 Task: Add Sprouts Organic Salt-Free Garlic & Herb Seasoning to the cart.
Action: Mouse moved to (26, 89)
Screenshot: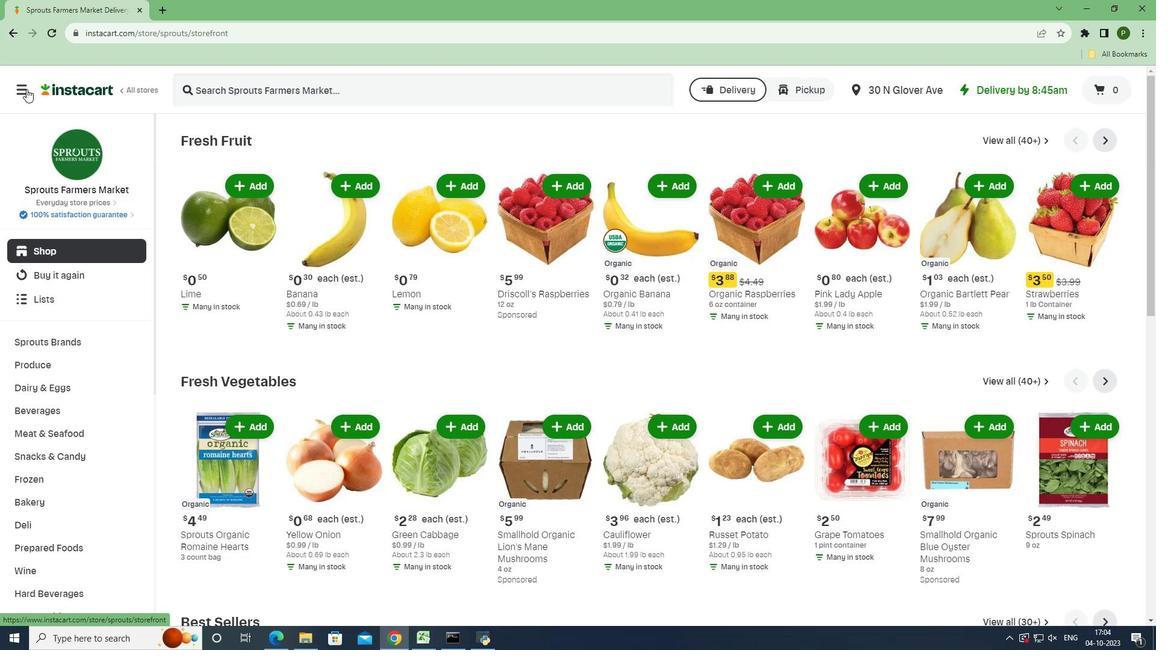 
Action: Mouse pressed left at (26, 89)
Screenshot: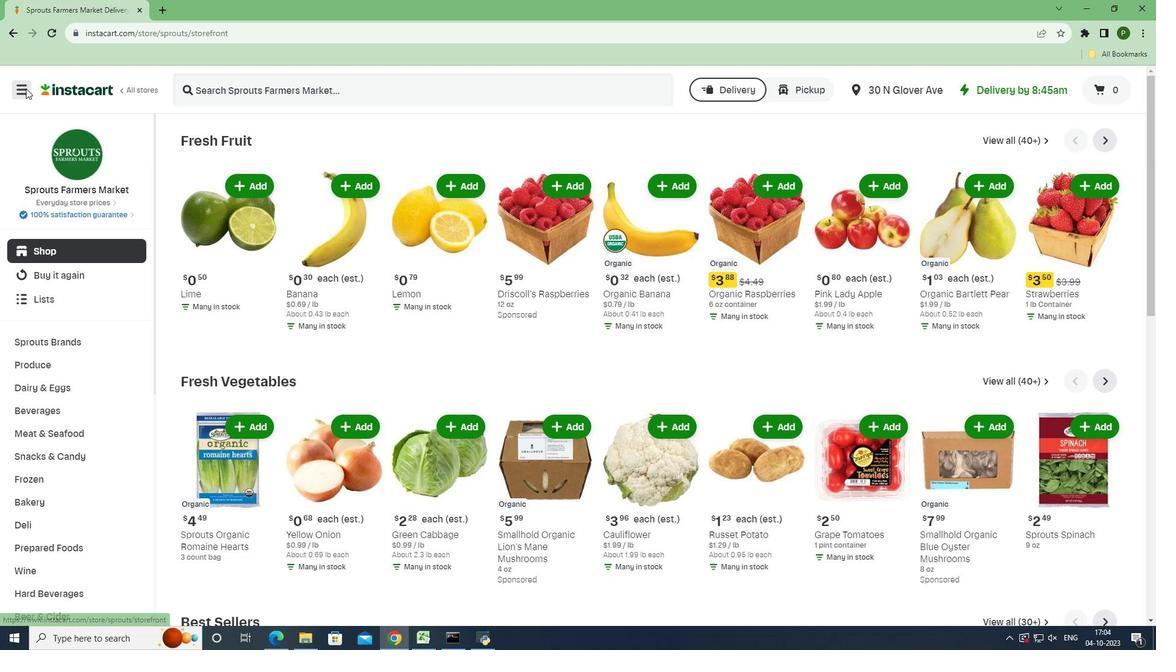 
Action: Mouse moved to (54, 331)
Screenshot: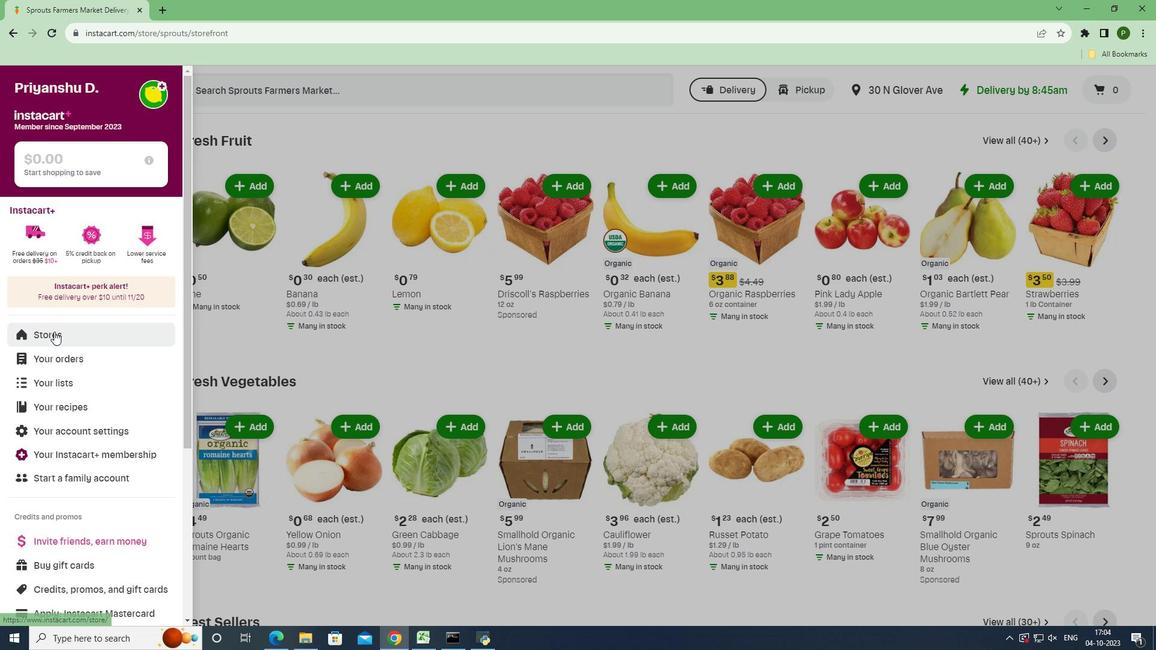 
Action: Mouse pressed left at (54, 331)
Screenshot: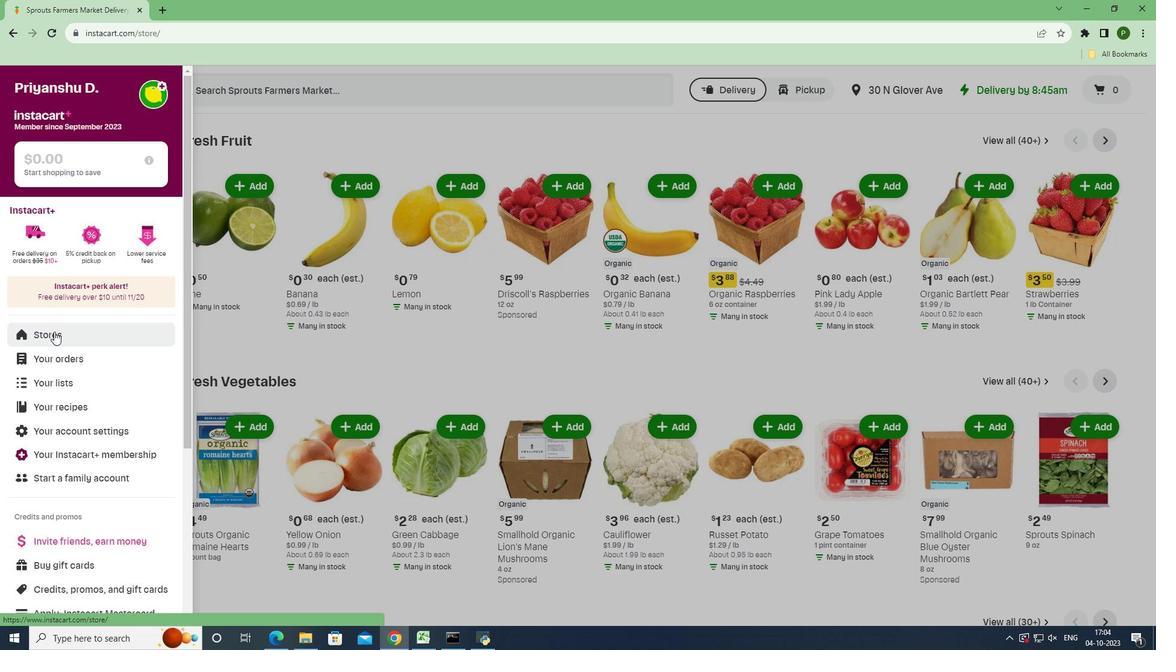 
Action: Mouse moved to (265, 142)
Screenshot: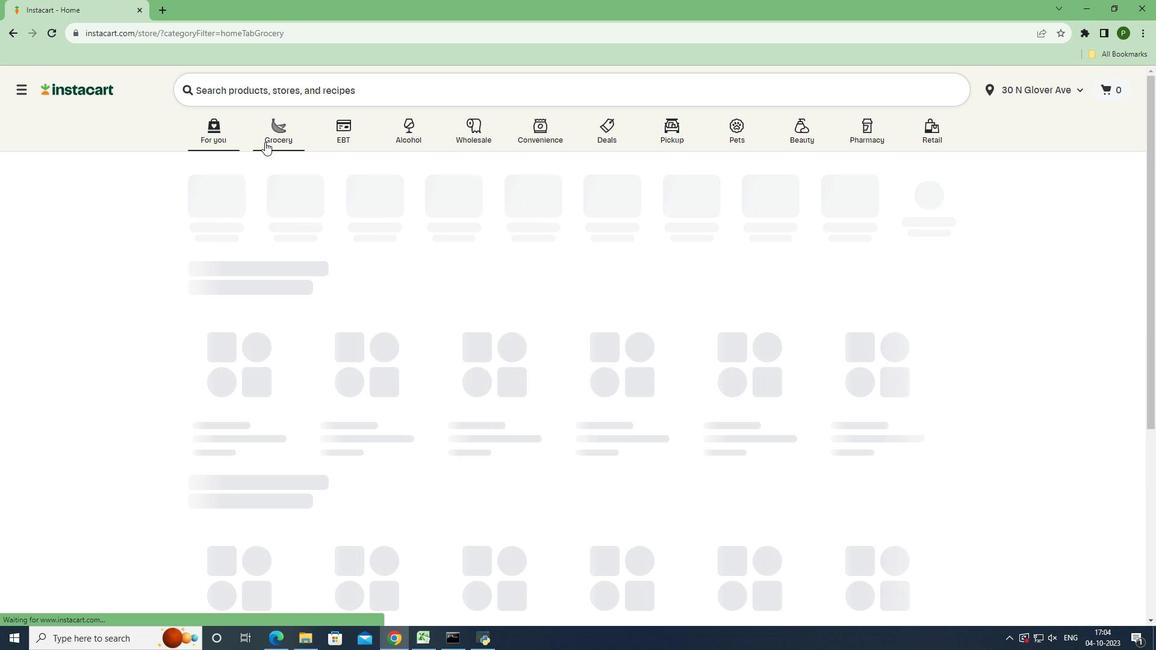 
Action: Mouse pressed left at (265, 142)
Screenshot: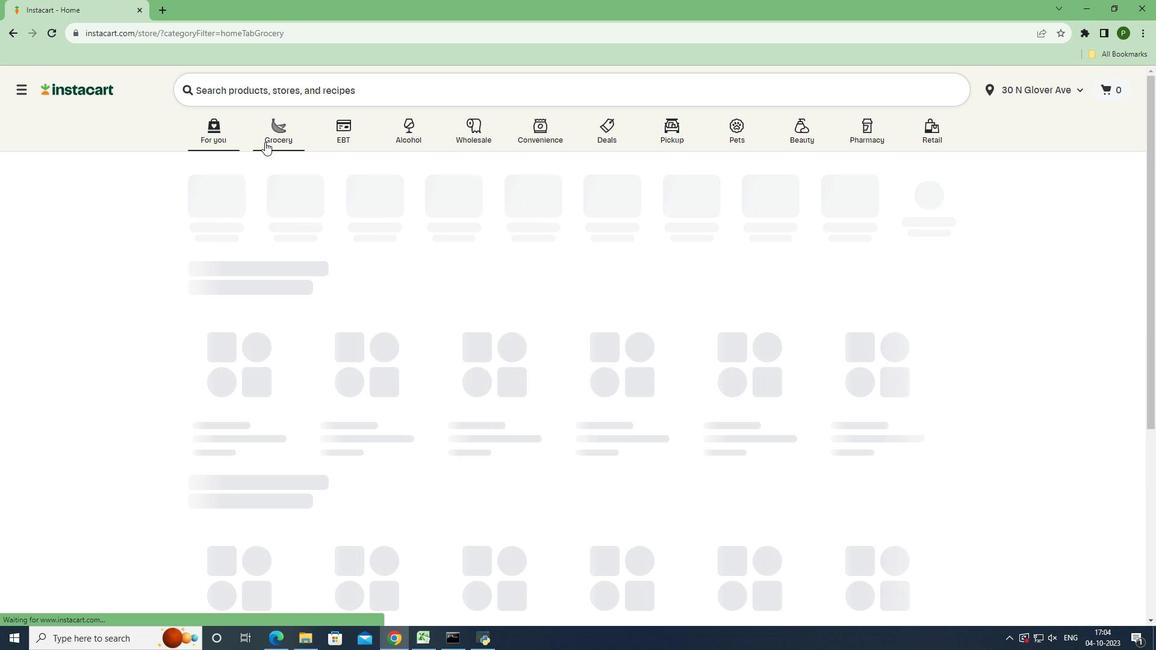 
Action: Mouse moved to (752, 267)
Screenshot: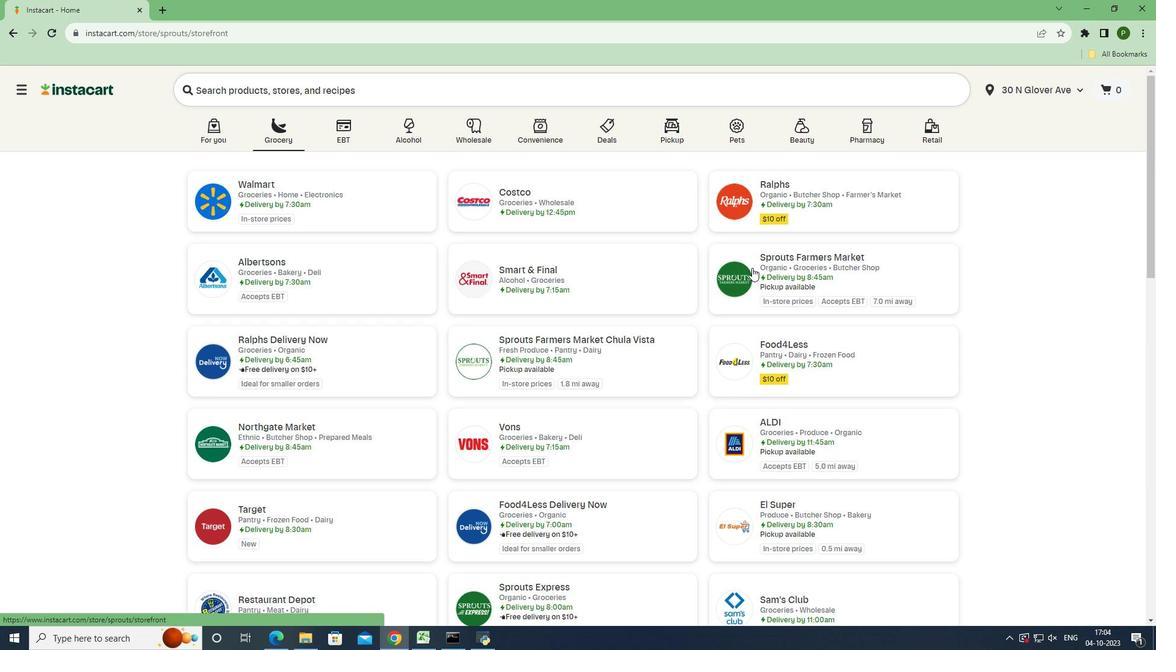 
Action: Mouse pressed left at (752, 267)
Screenshot: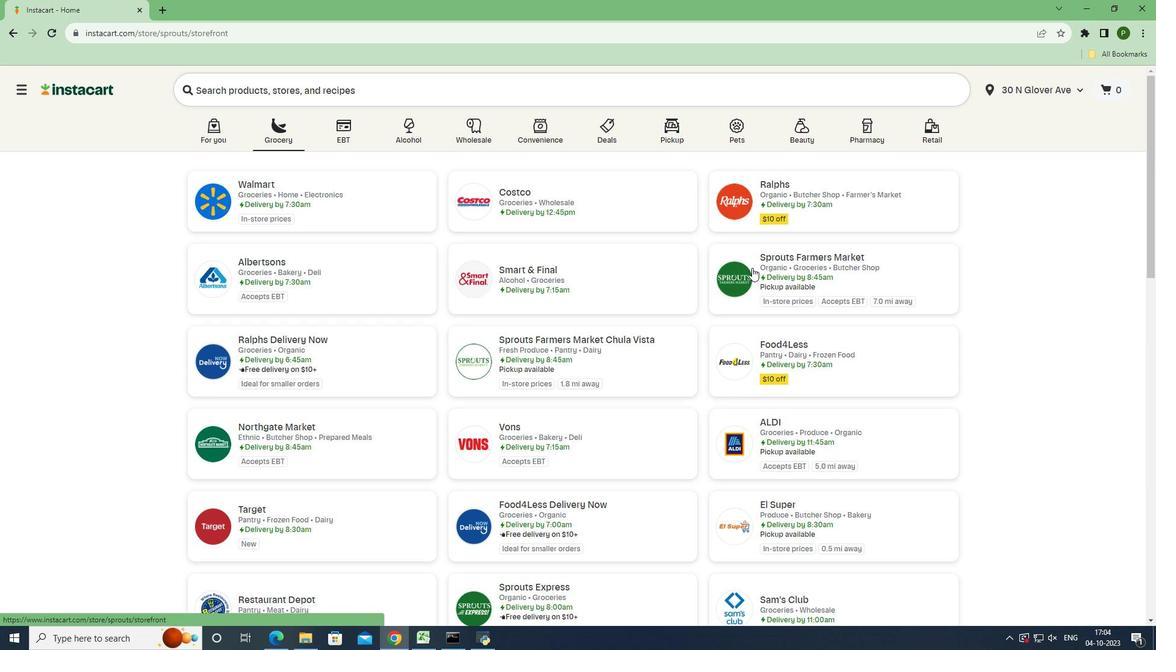 
Action: Mouse moved to (103, 342)
Screenshot: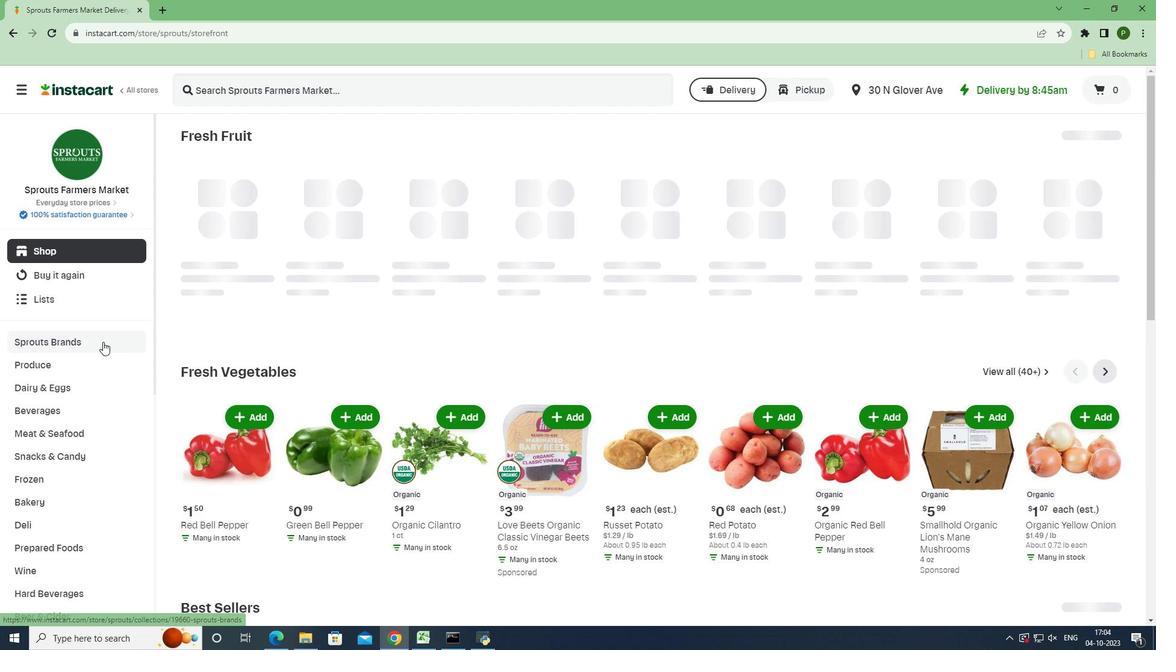 
Action: Mouse pressed left at (103, 342)
Screenshot: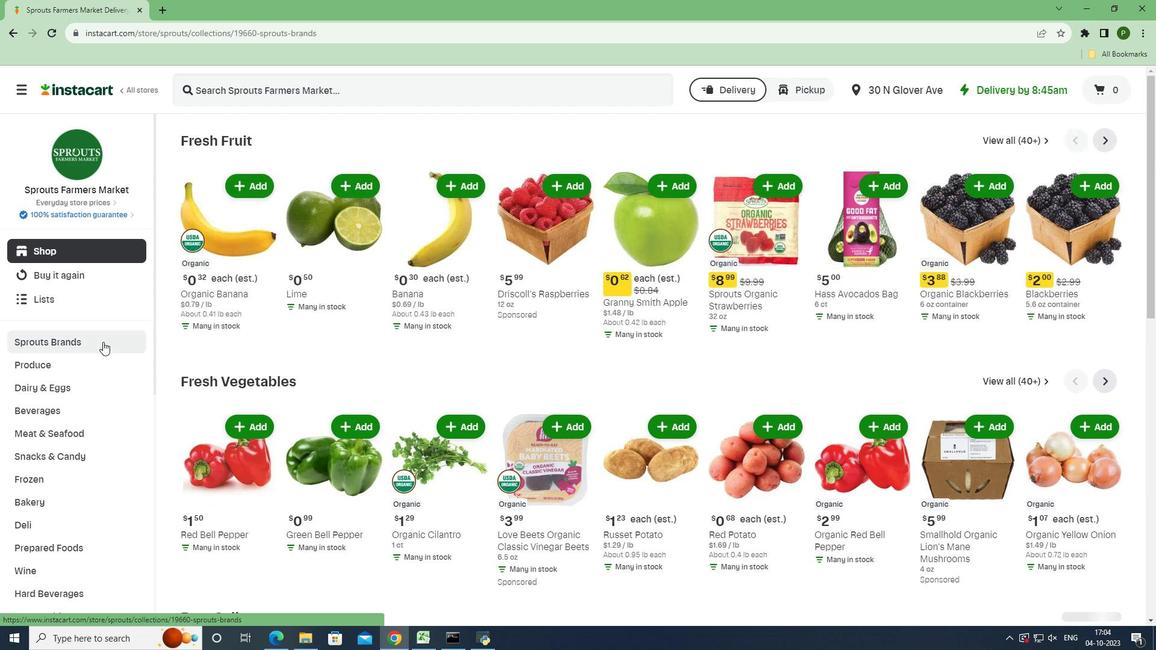 
Action: Mouse moved to (83, 432)
Screenshot: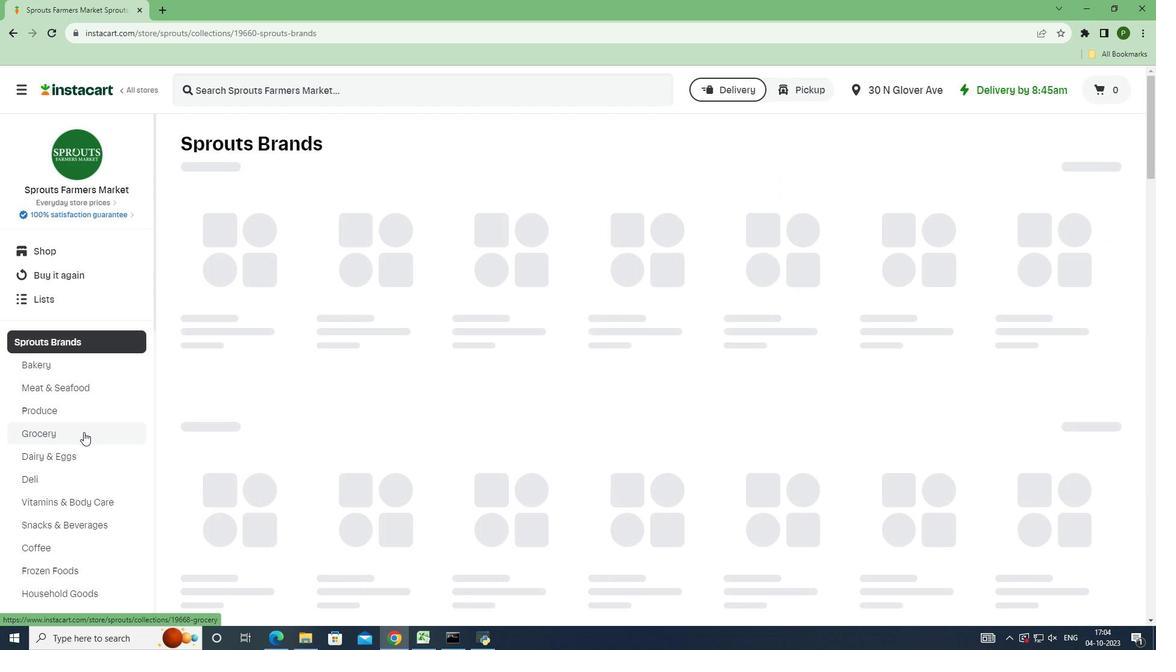 
Action: Mouse pressed left at (83, 432)
Screenshot: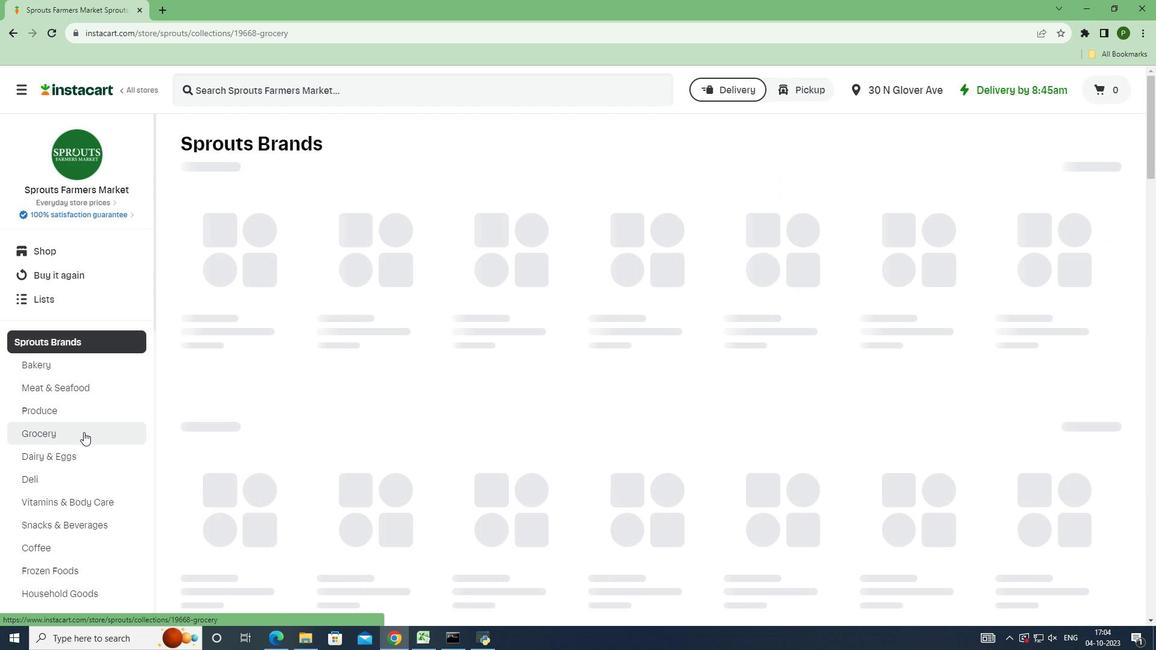 
Action: Mouse moved to (349, 263)
Screenshot: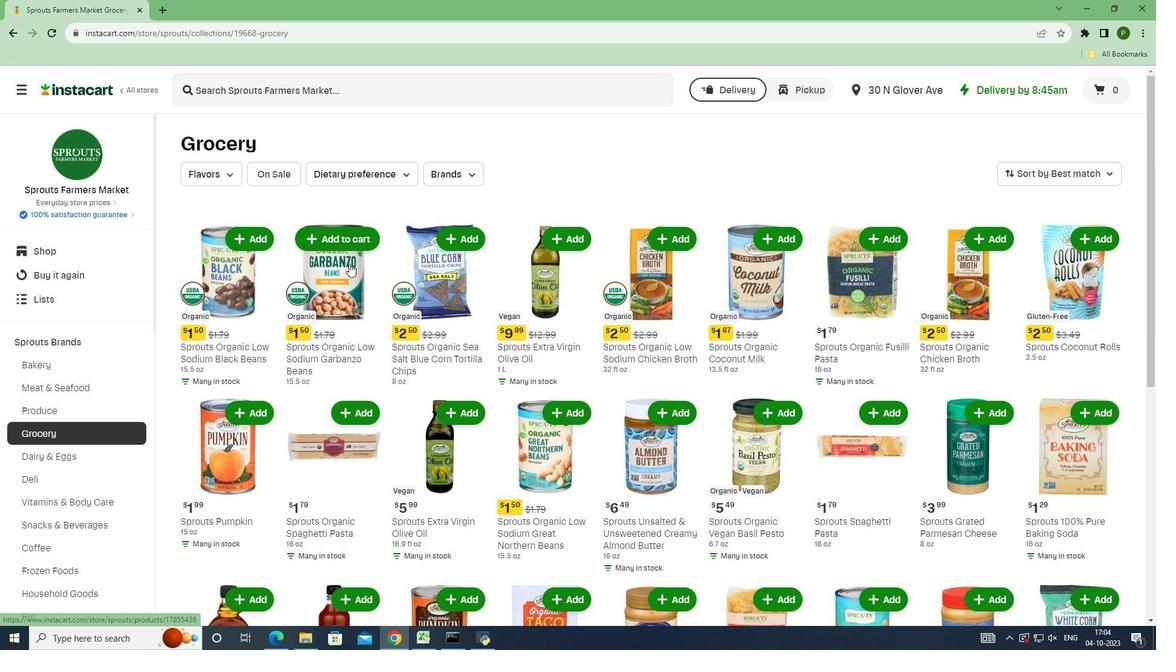 
Action: Mouse scrolled (349, 263) with delta (0, 0)
Screenshot: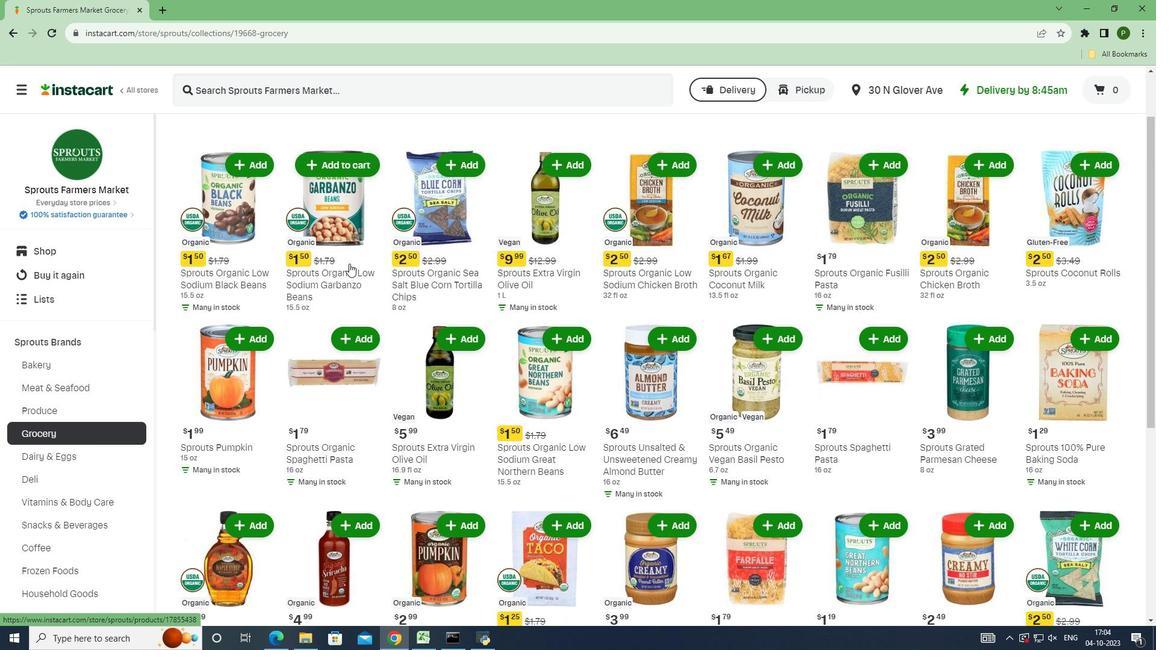 
Action: Mouse scrolled (349, 263) with delta (0, 0)
Screenshot: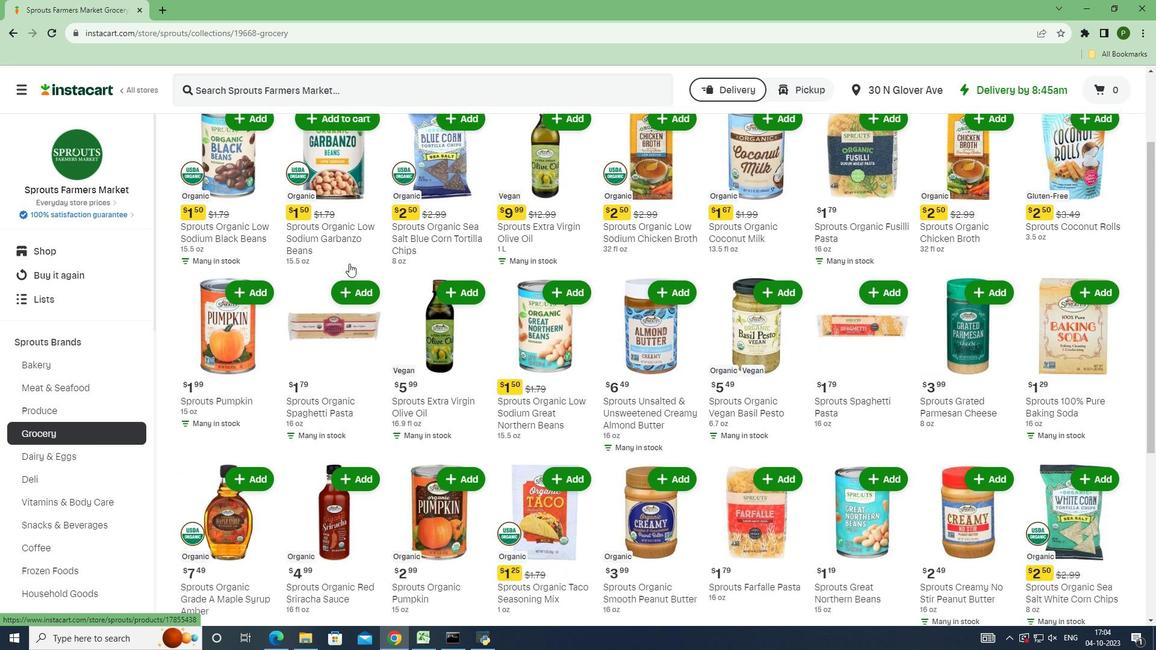 
Action: Mouse scrolled (349, 263) with delta (0, 0)
Screenshot: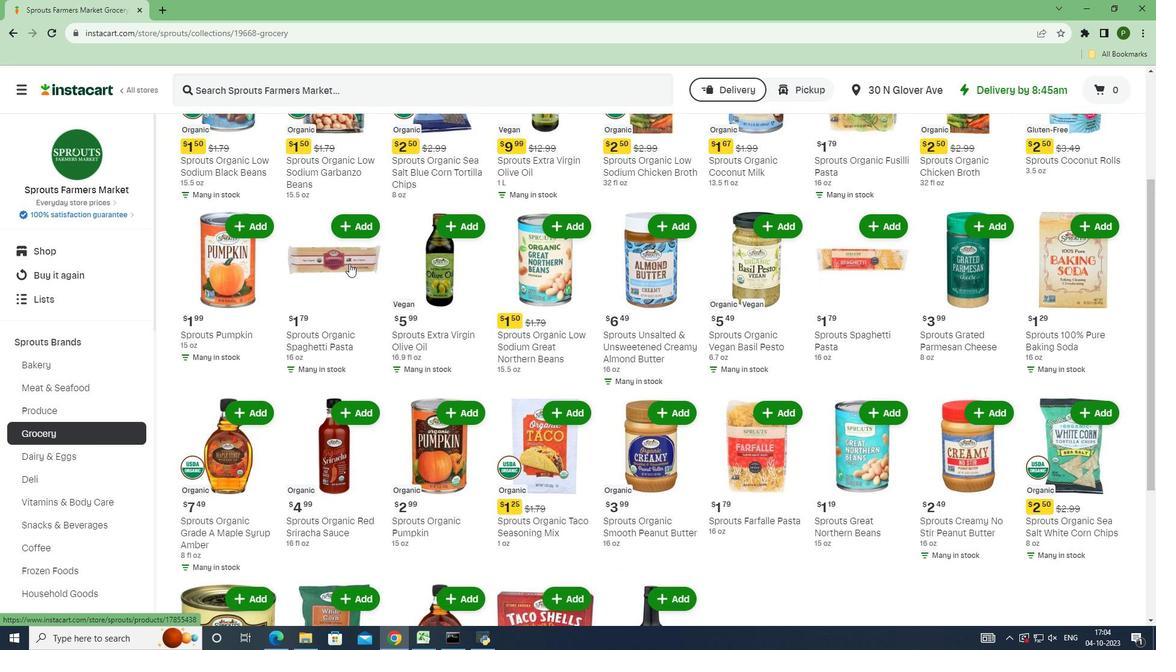 
Action: Mouse scrolled (349, 263) with delta (0, 0)
Screenshot: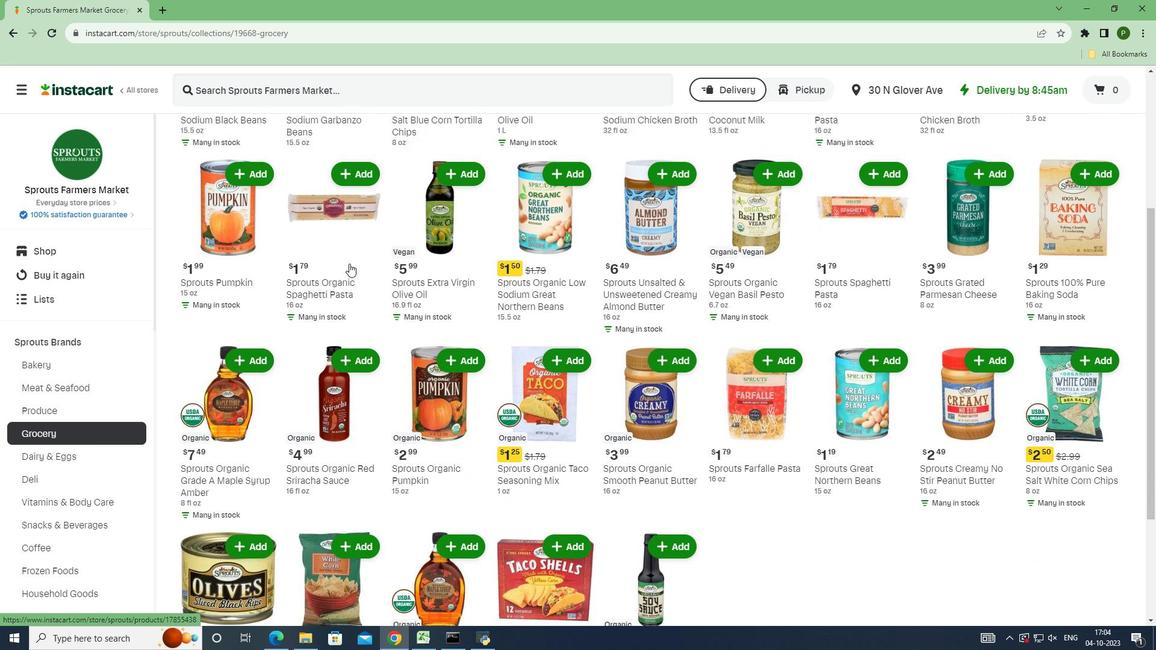 
Action: Mouse scrolled (349, 263) with delta (0, 0)
Screenshot: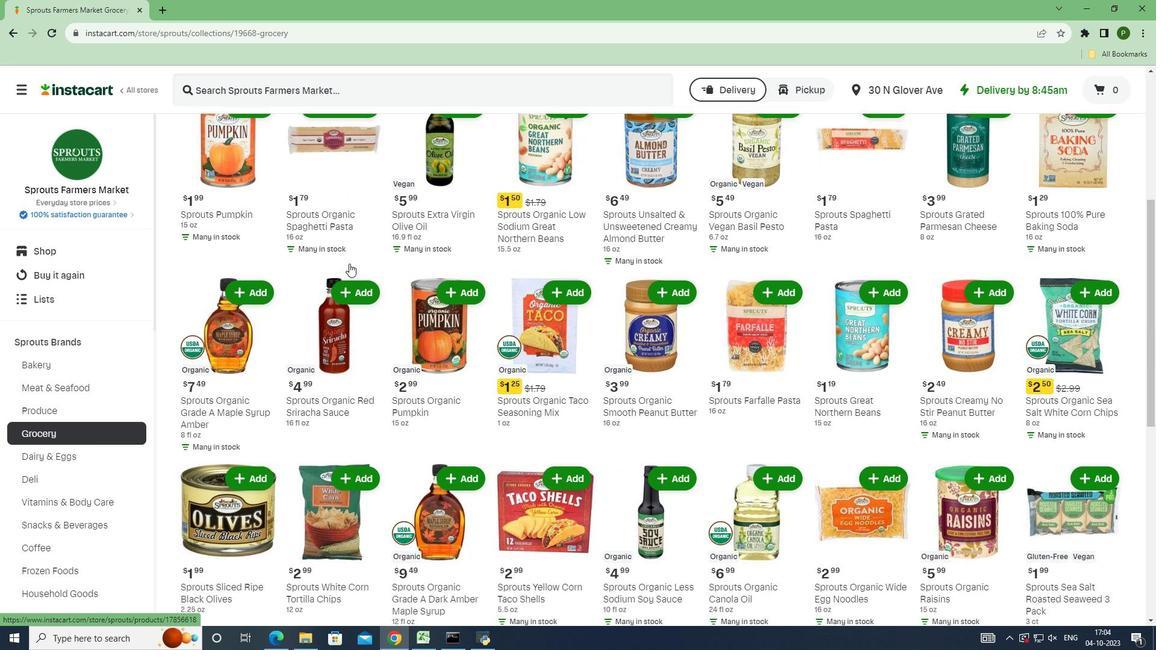 
Action: Mouse scrolled (349, 263) with delta (0, 0)
Screenshot: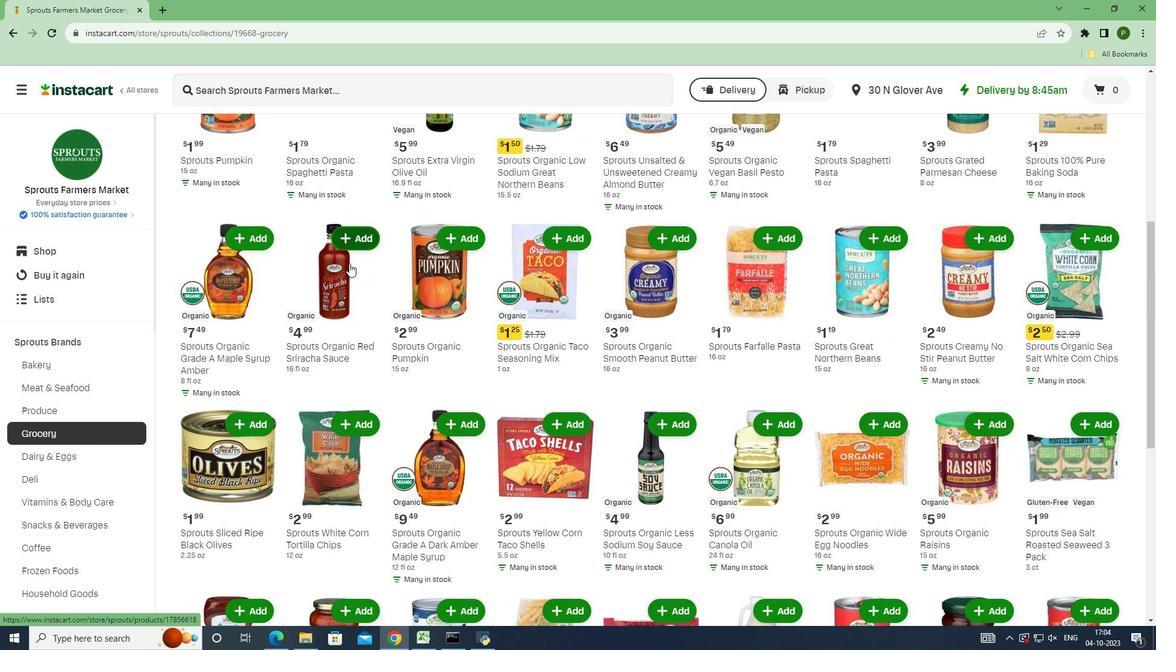 
Action: Mouse scrolled (349, 263) with delta (0, 0)
Screenshot: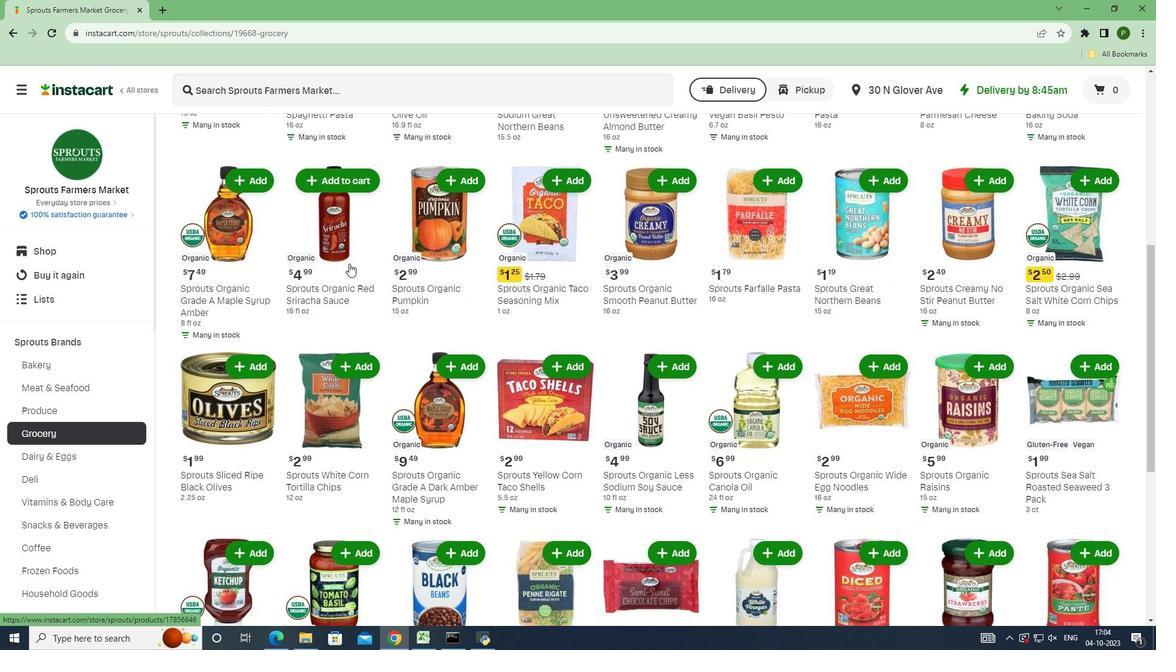 
Action: Mouse scrolled (349, 263) with delta (0, 0)
Screenshot: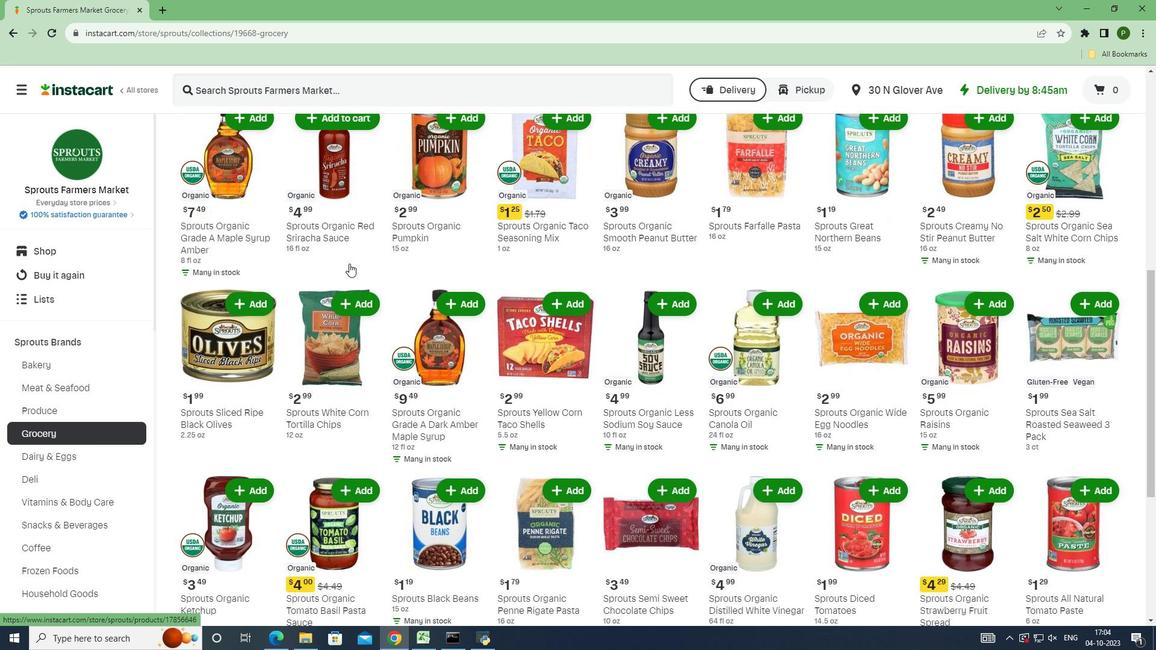
Action: Mouse scrolled (349, 263) with delta (0, 0)
Screenshot: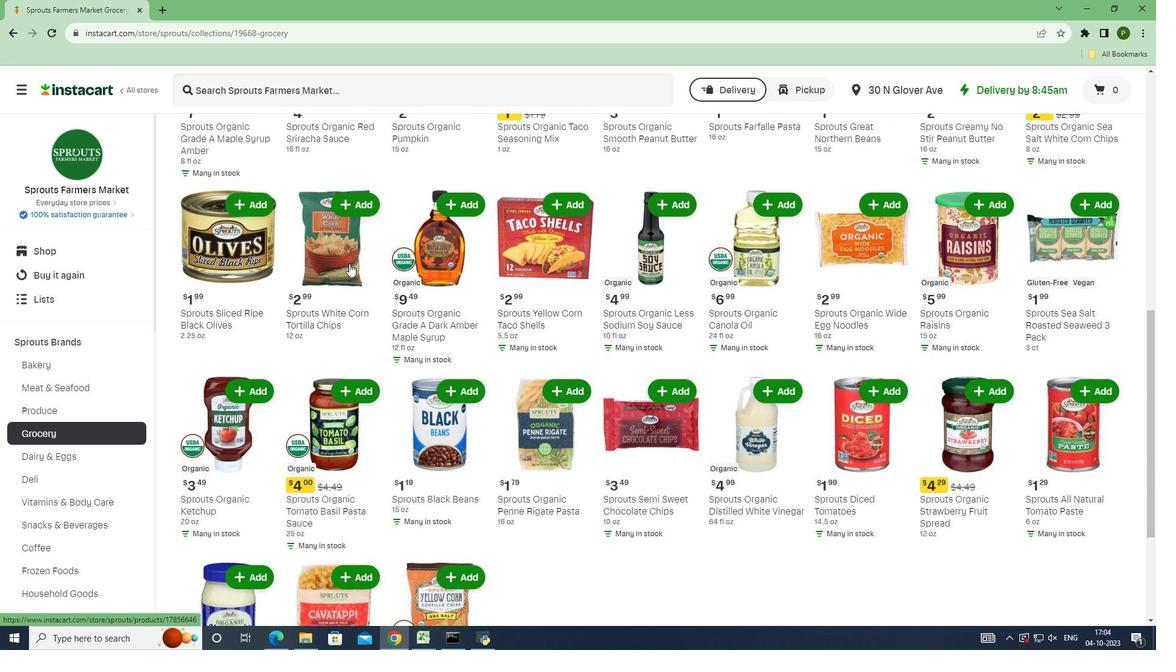 
Action: Mouse scrolled (349, 263) with delta (0, 0)
Screenshot: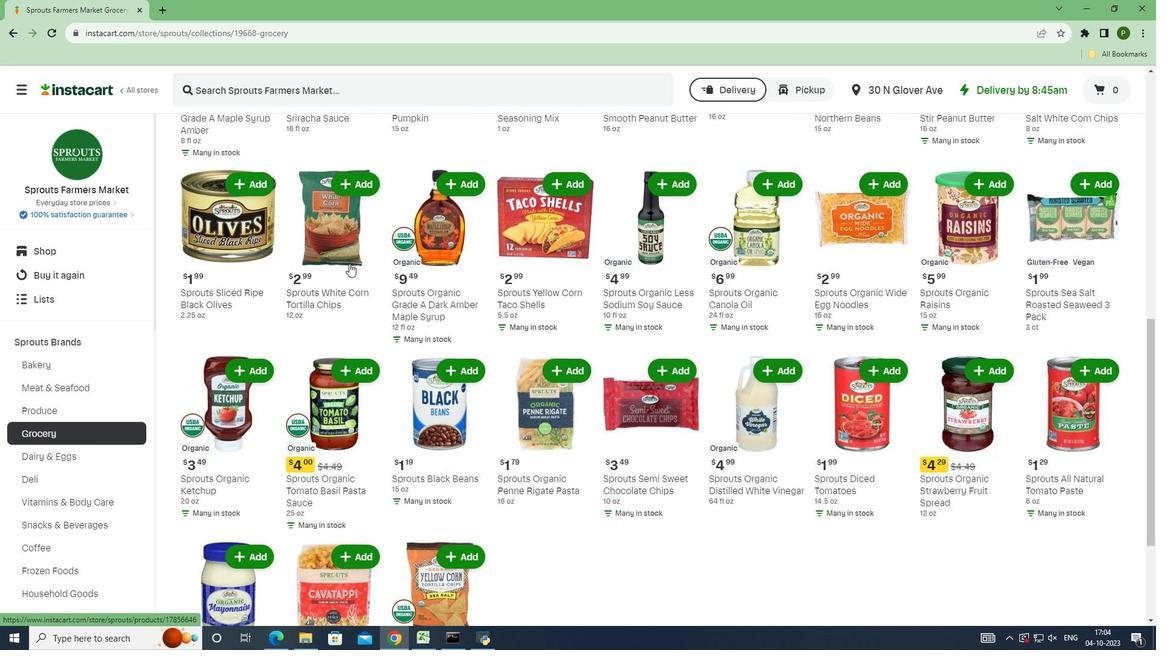 
Action: Mouse scrolled (349, 263) with delta (0, 0)
Screenshot: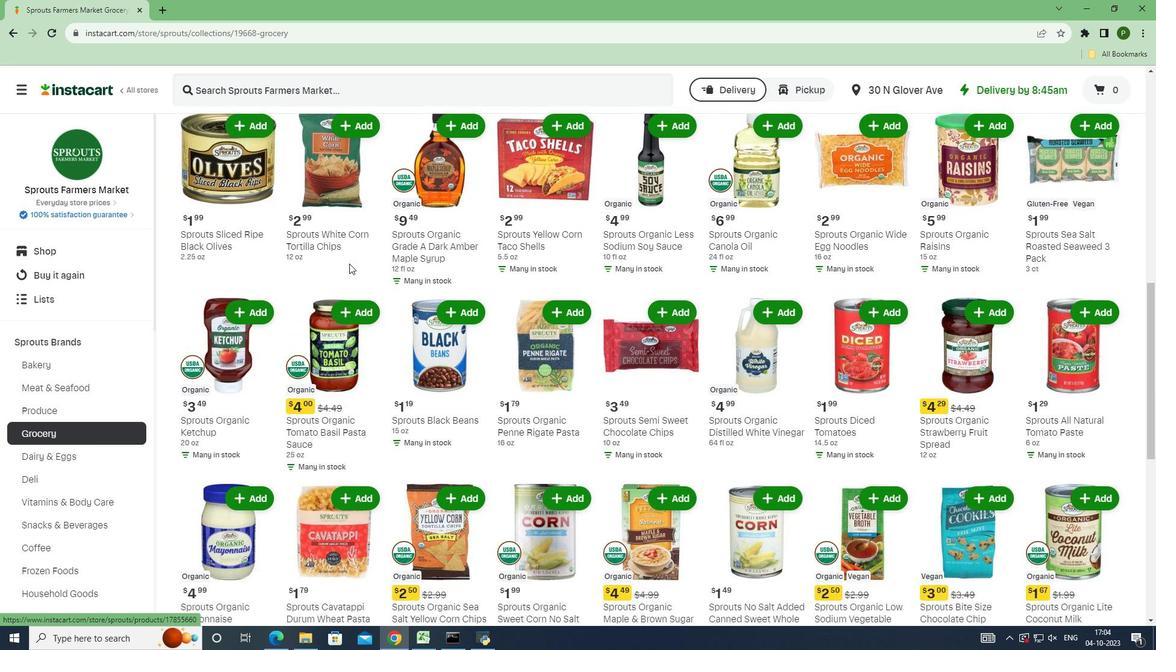 
Action: Mouse scrolled (349, 263) with delta (0, 0)
Screenshot: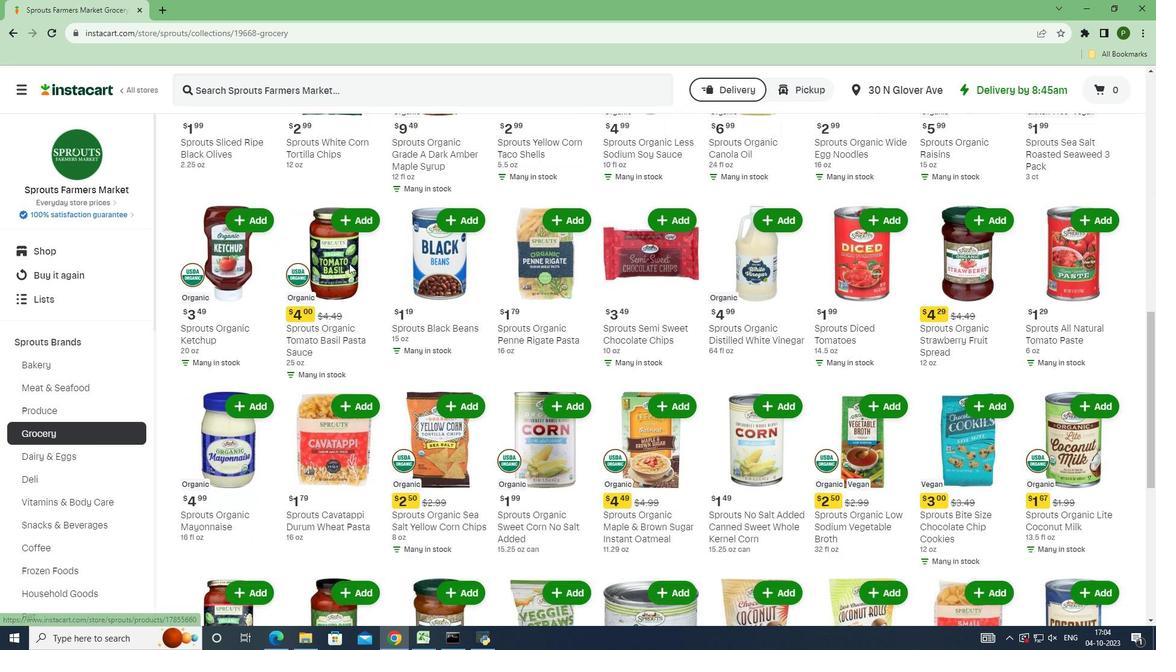 
Action: Mouse scrolled (349, 263) with delta (0, 0)
Screenshot: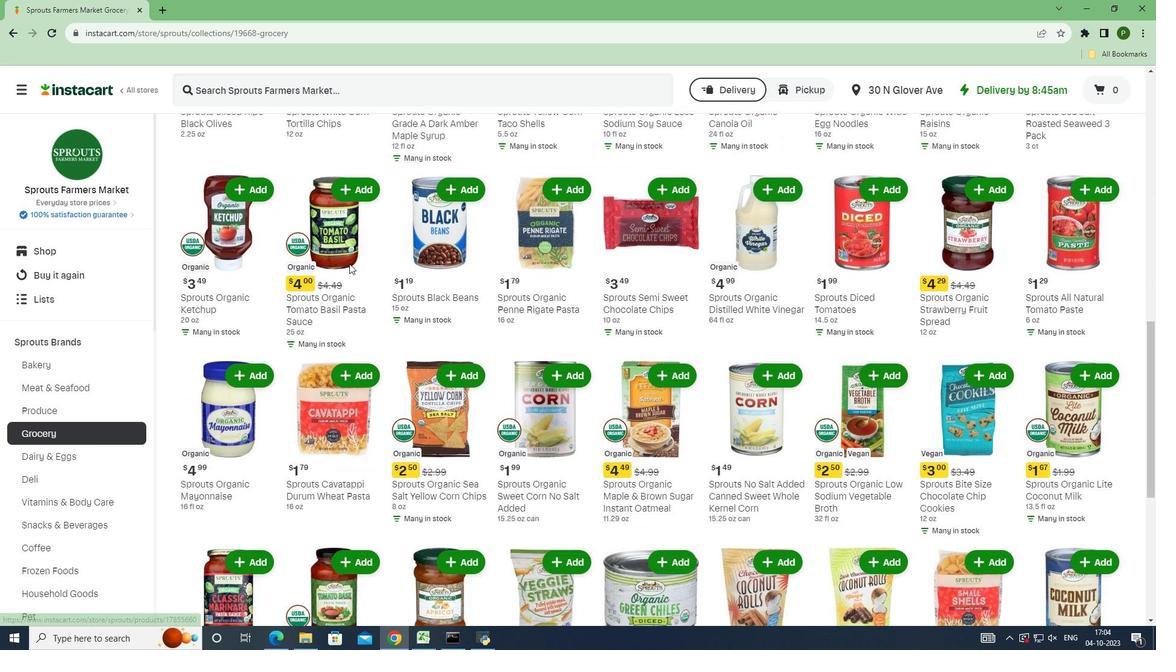 
Action: Mouse scrolled (349, 263) with delta (0, 0)
Screenshot: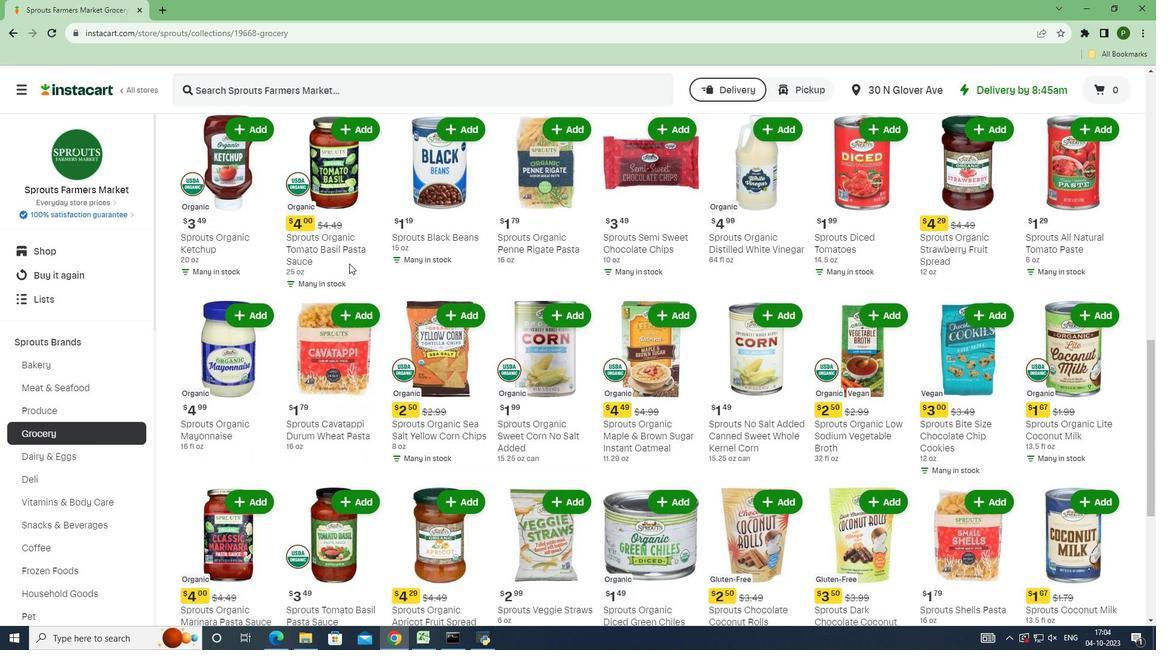 
Action: Mouse scrolled (349, 263) with delta (0, 0)
Screenshot: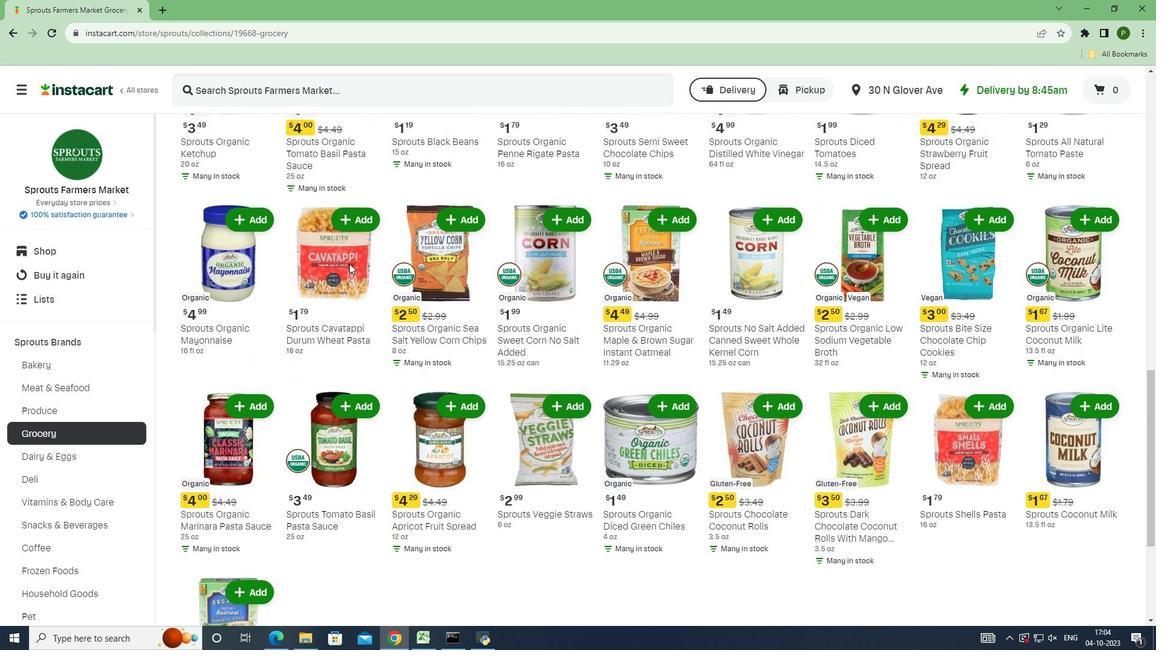 
Action: Mouse scrolled (349, 263) with delta (0, 0)
Screenshot: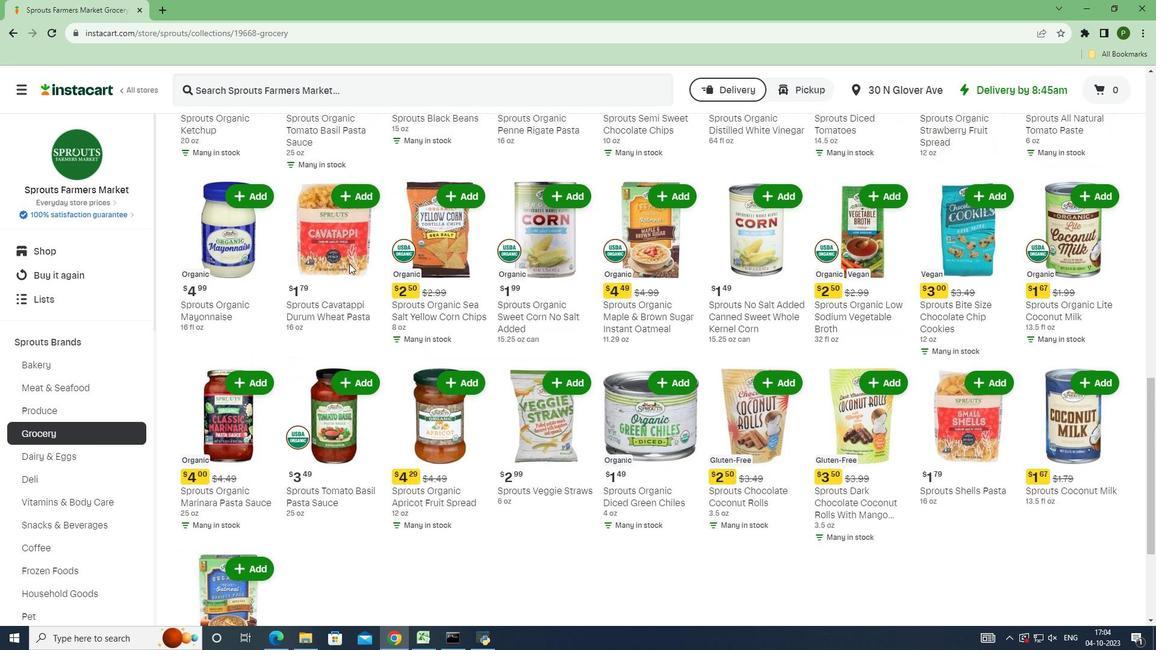 
Action: Mouse scrolled (349, 263) with delta (0, 0)
Screenshot: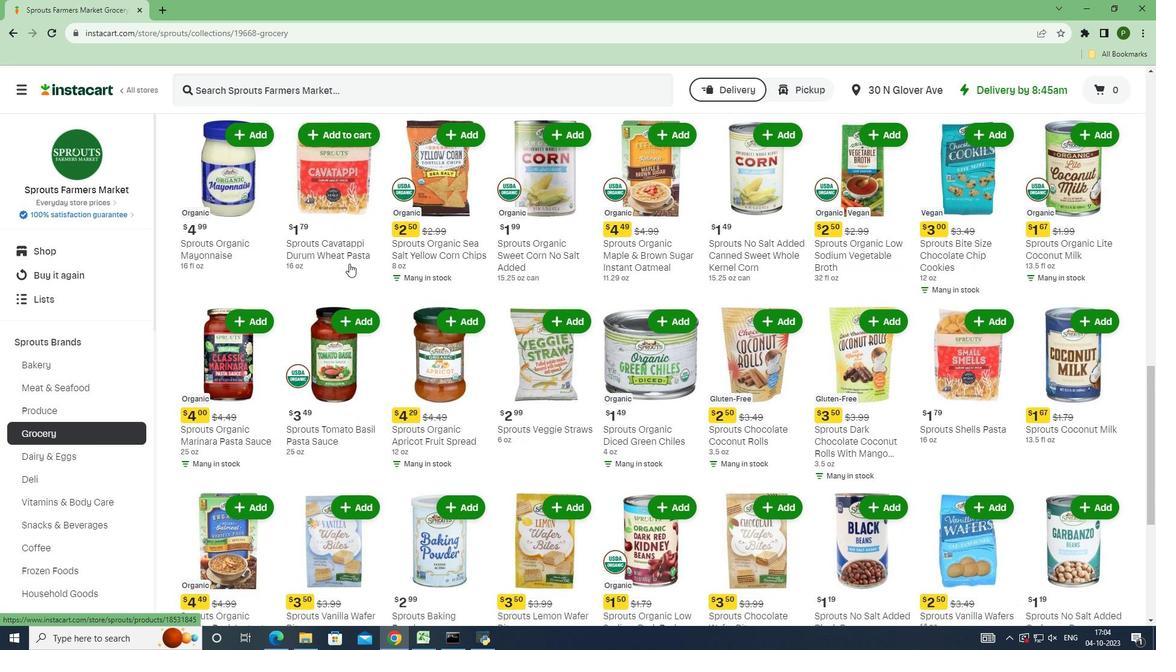 
Action: Mouse scrolled (349, 263) with delta (0, 0)
Screenshot: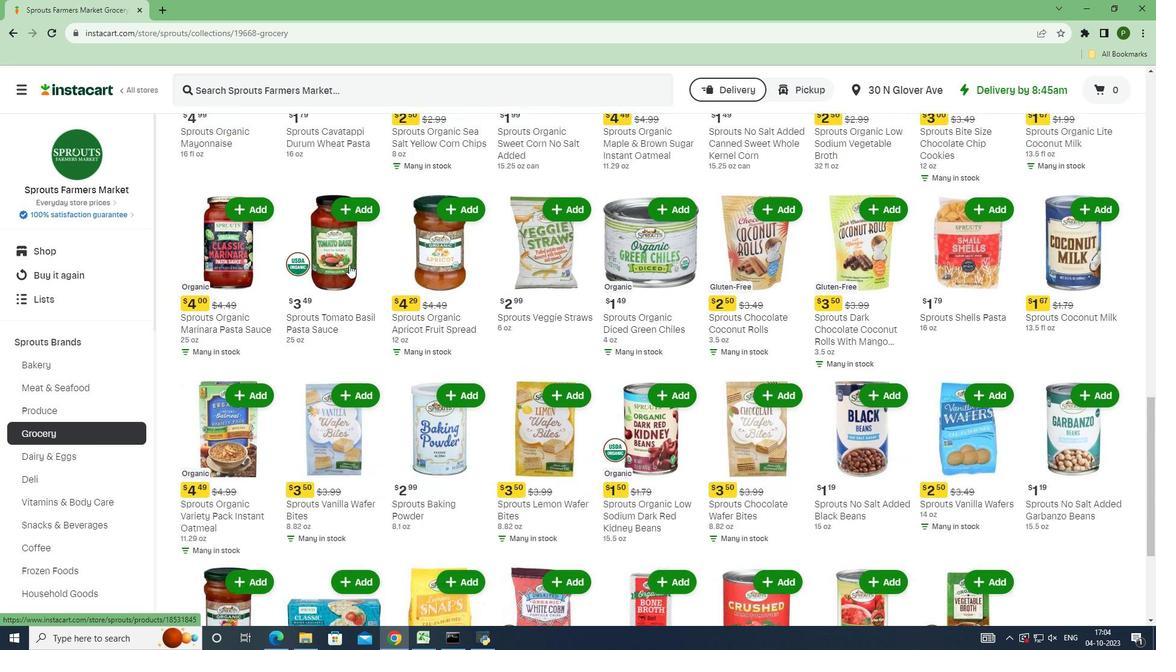 
Action: Mouse moved to (349, 265)
Screenshot: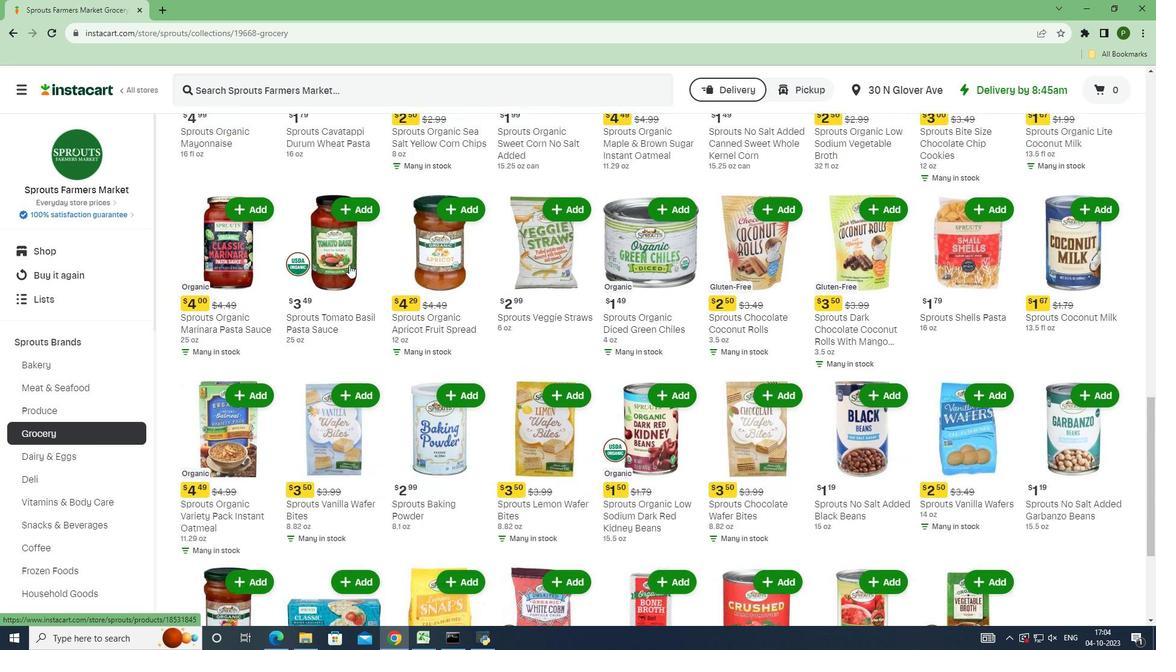 
Action: Mouse scrolled (349, 264) with delta (0, 0)
Screenshot: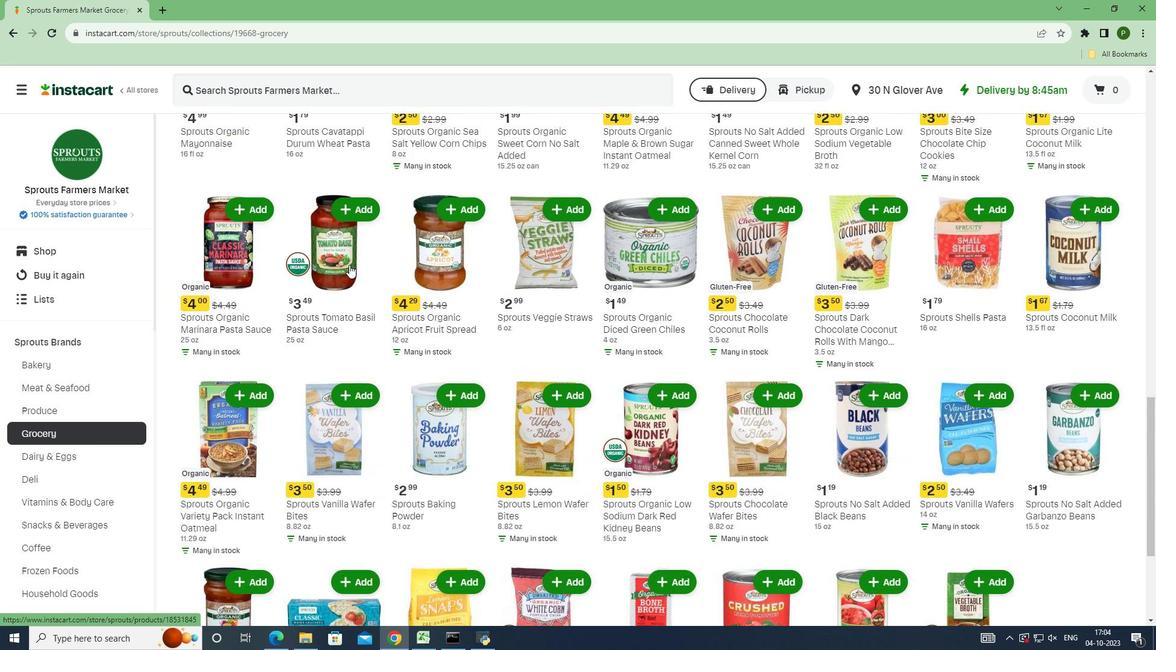 
Action: Mouse scrolled (349, 264) with delta (0, 0)
Screenshot: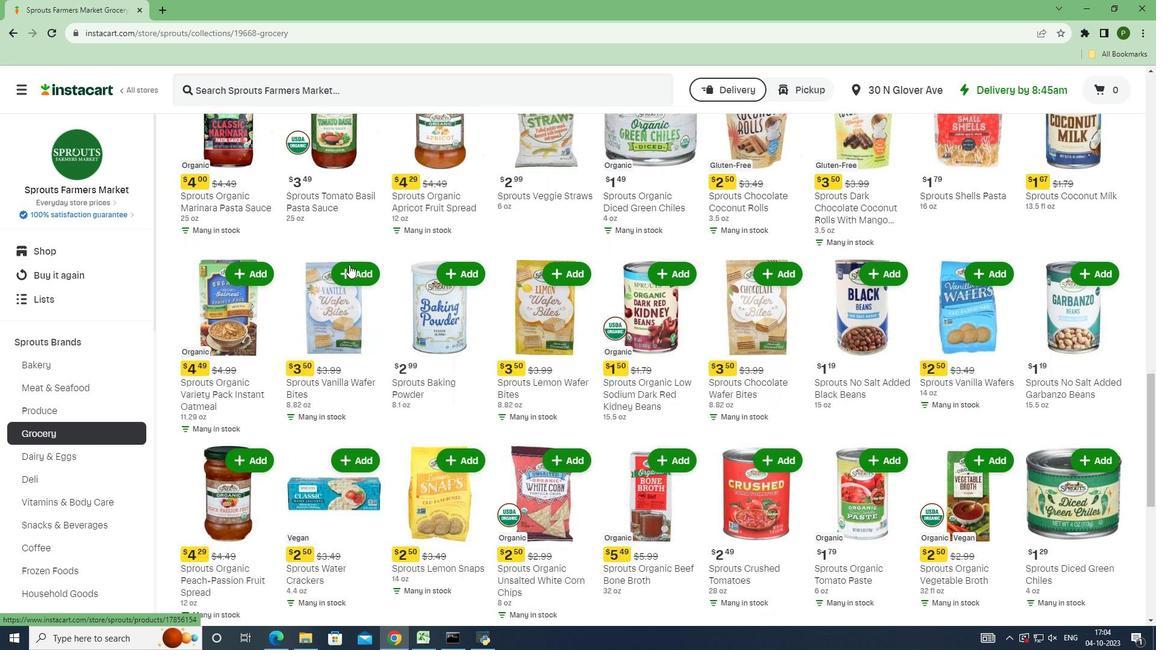 
Action: Mouse scrolled (349, 264) with delta (0, 0)
Screenshot: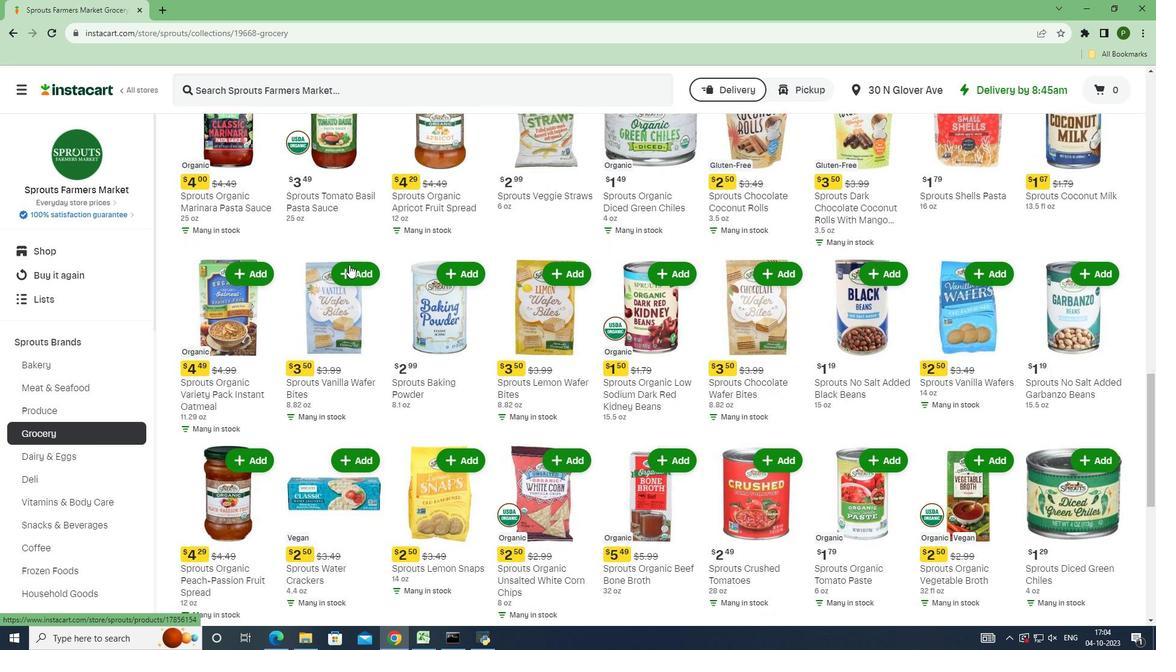 
Action: Mouse scrolled (349, 264) with delta (0, 0)
Screenshot: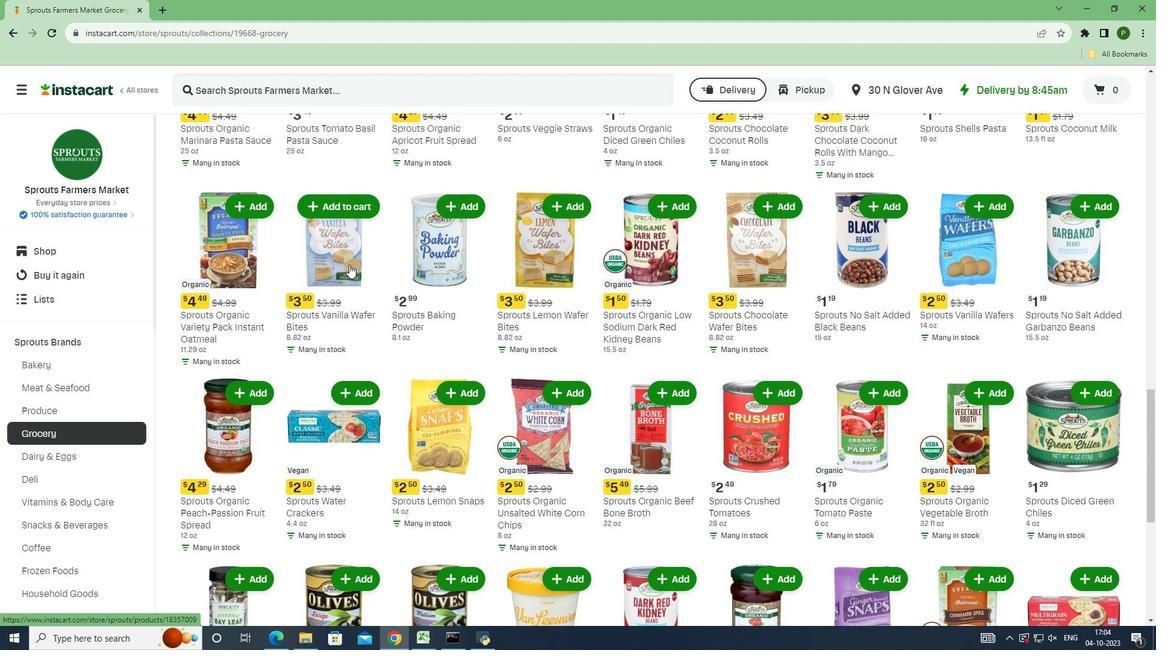 
Action: Mouse scrolled (349, 264) with delta (0, 0)
Screenshot: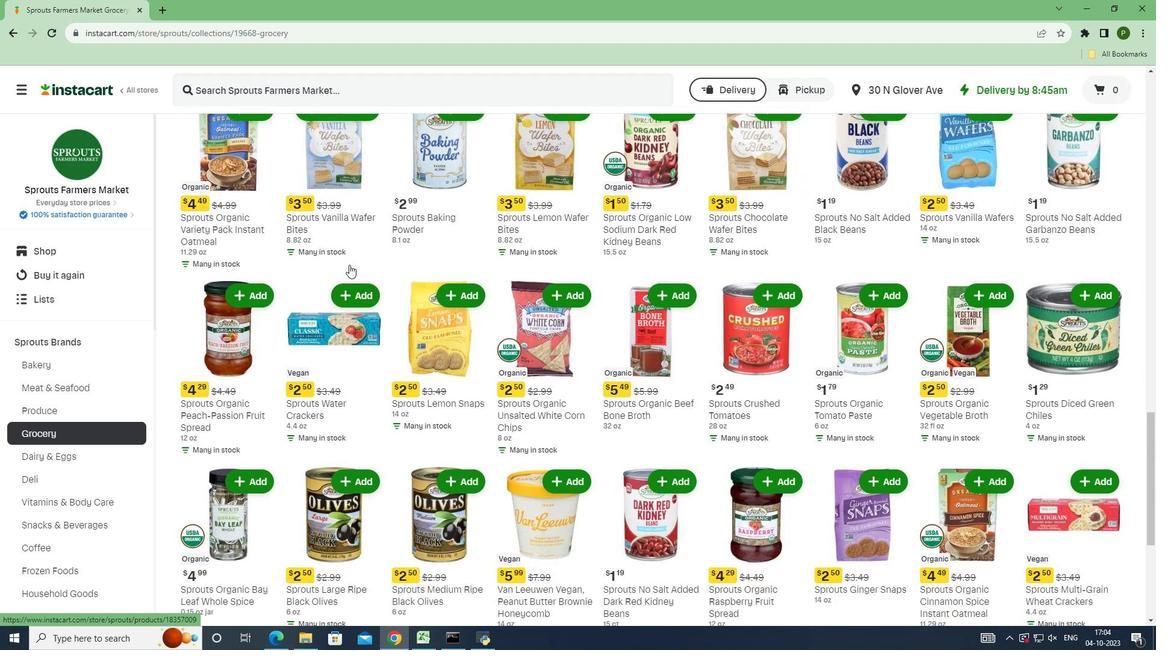 
Action: Mouse scrolled (349, 264) with delta (0, 0)
Screenshot: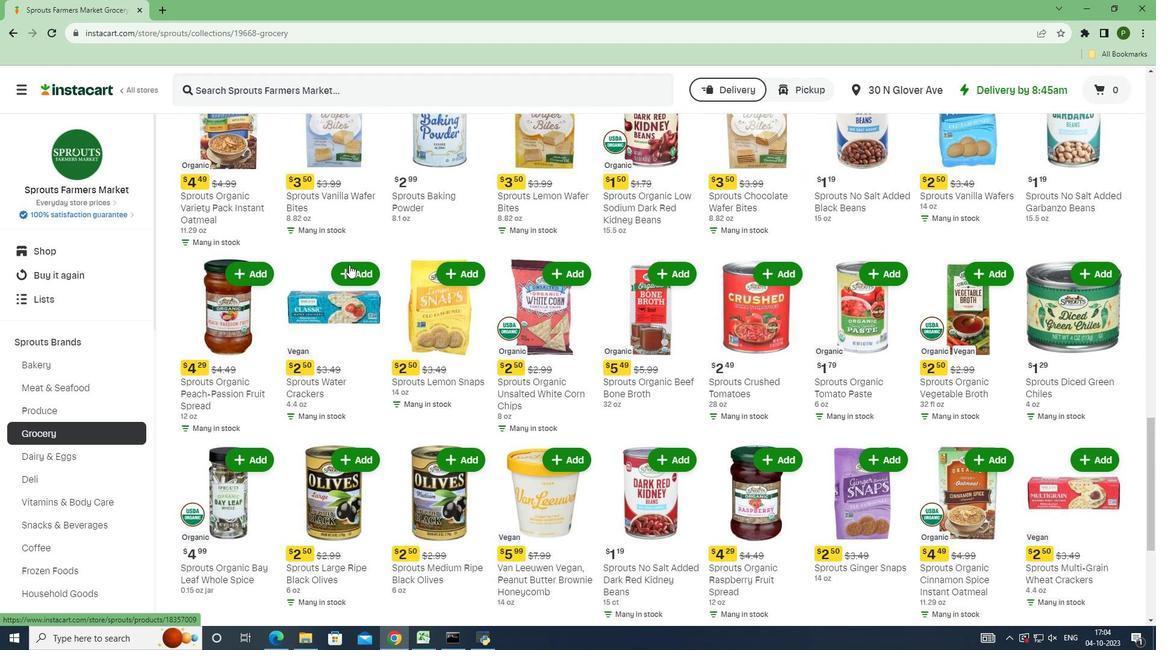
Action: Mouse scrolled (349, 264) with delta (0, 0)
Screenshot: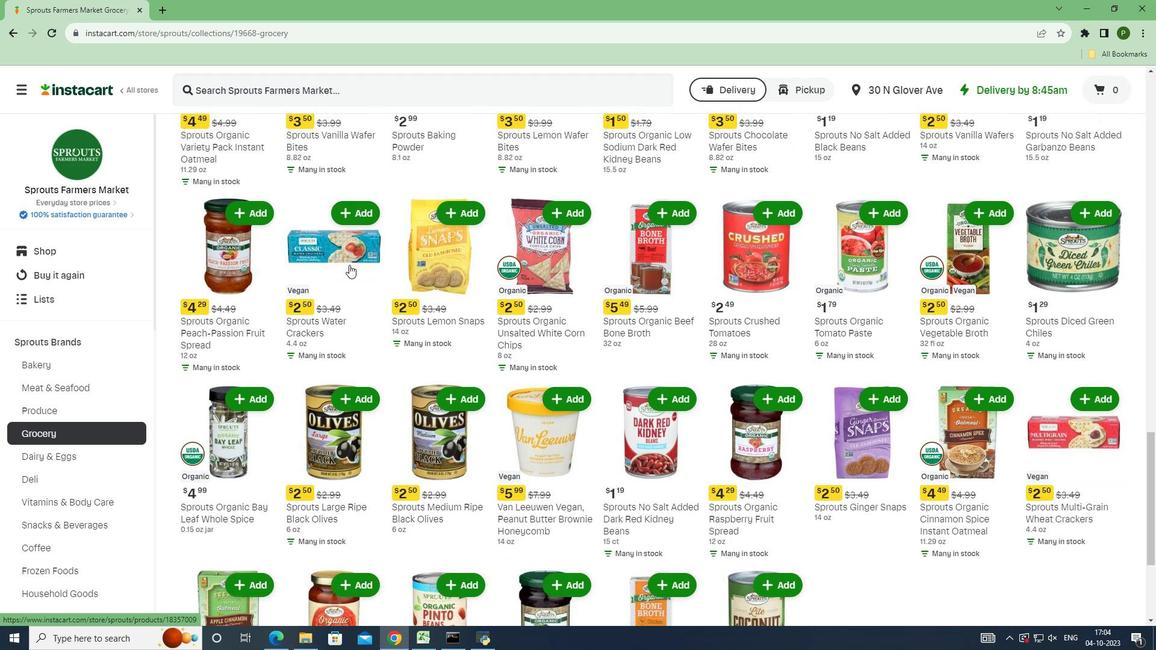
Action: Mouse scrolled (349, 264) with delta (0, 0)
Screenshot: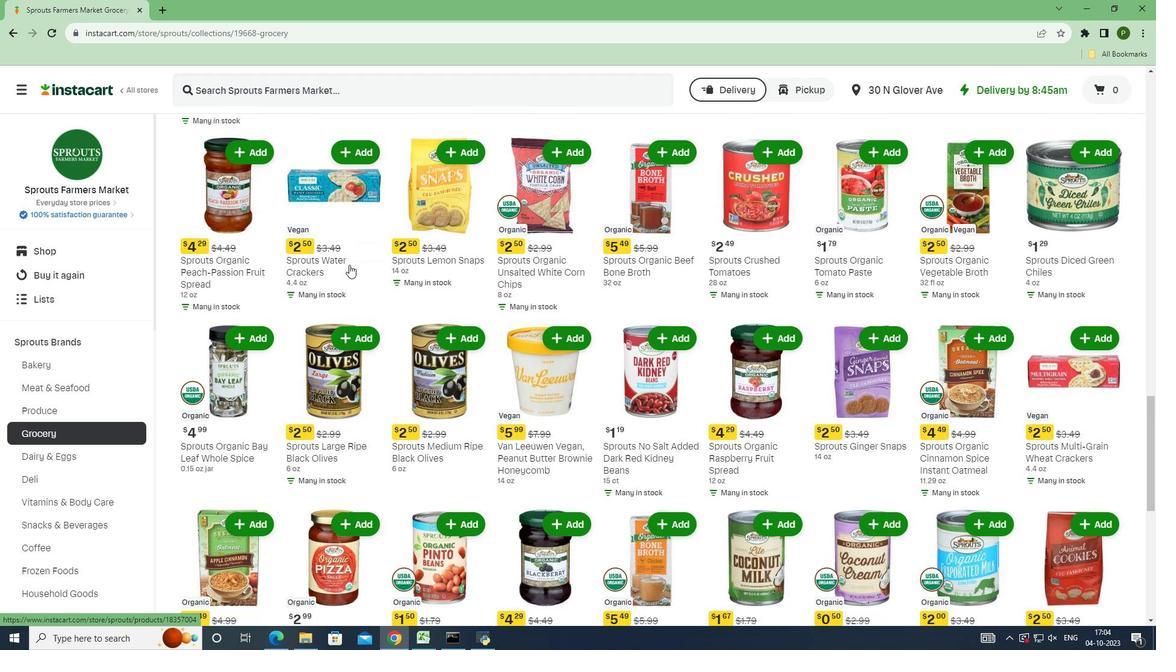
Action: Mouse scrolled (349, 264) with delta (0, 0)
Screenshot: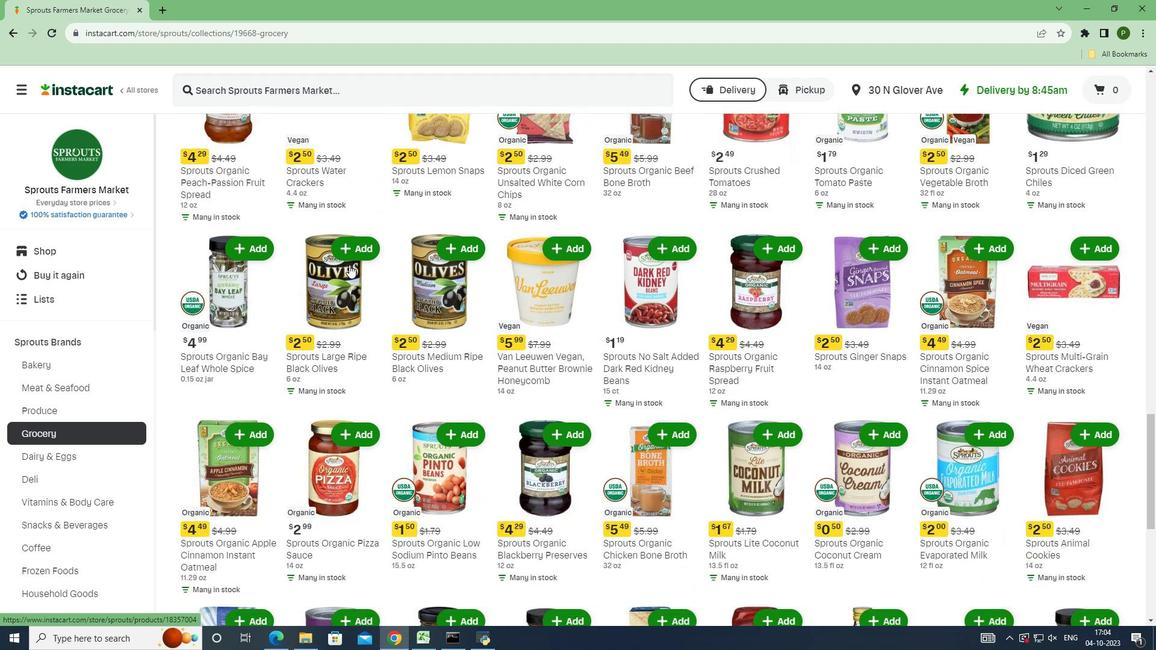 
Action: Mouse scrolled (349, 264) with delta (0, 0)
Screenshot: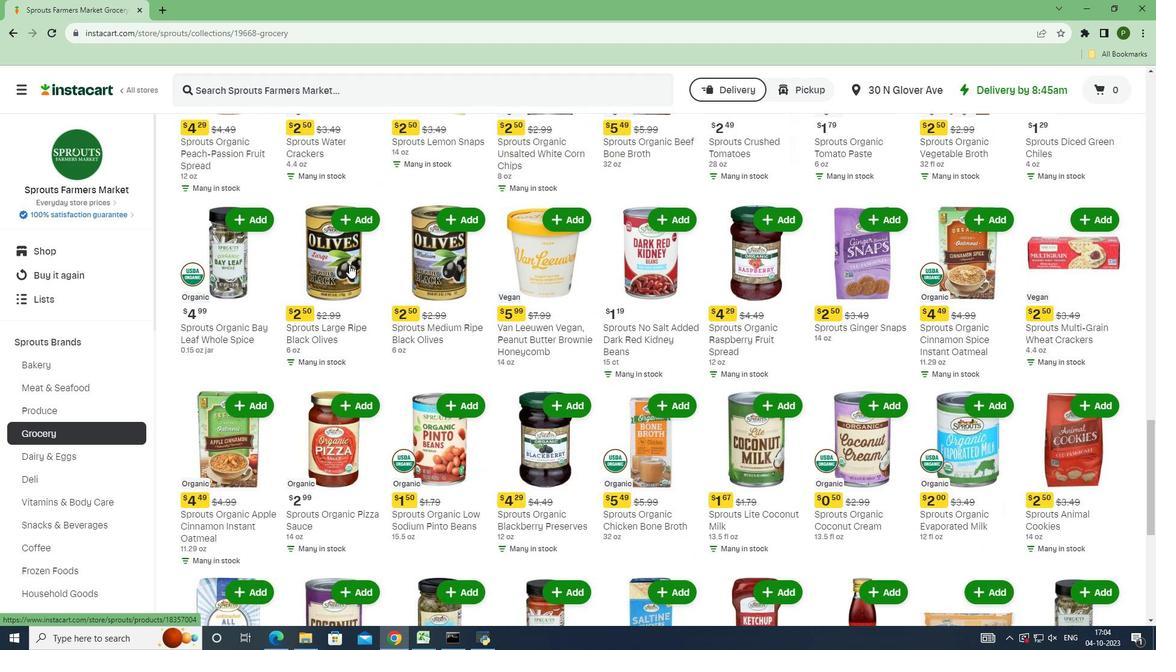 
Action: Mouse scrolled (349, 264) with delta (0, 0)
Screenshot: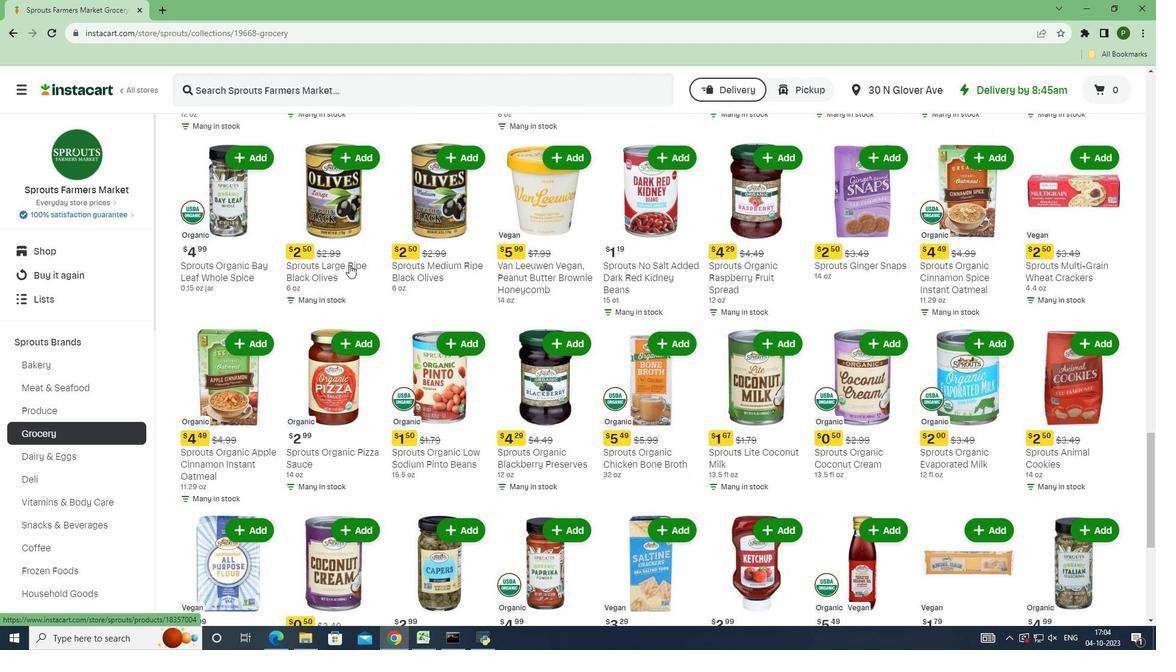 
Action: Mouse scrolled (349, 264) with delta (0, 0)
Screenshot: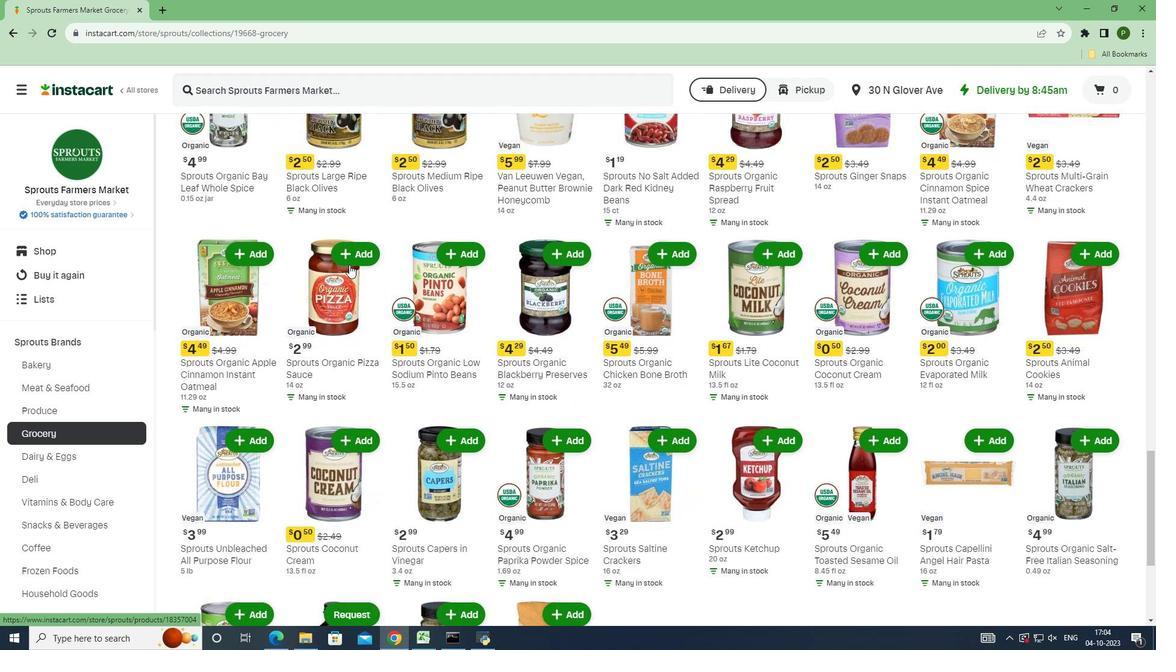 
Action: Mouse scrolled (349, 264) with delta (0, 0)
Screenshot: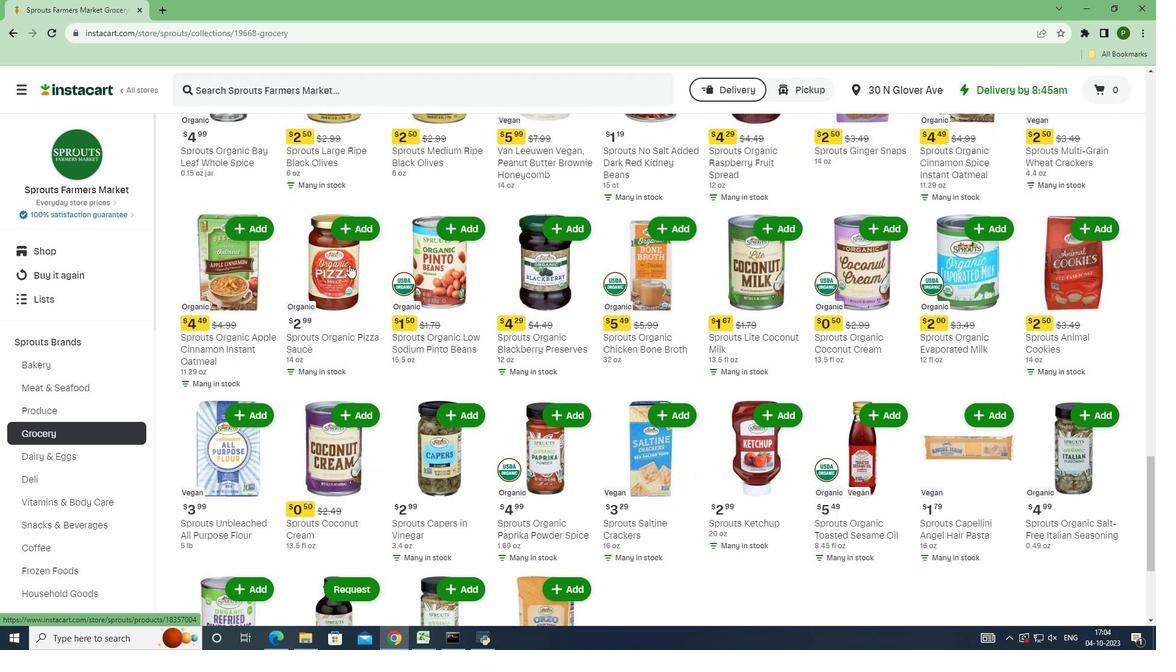 
Action: Mouse scrolled (349, 264) with delta (0, 0)
Screenshot: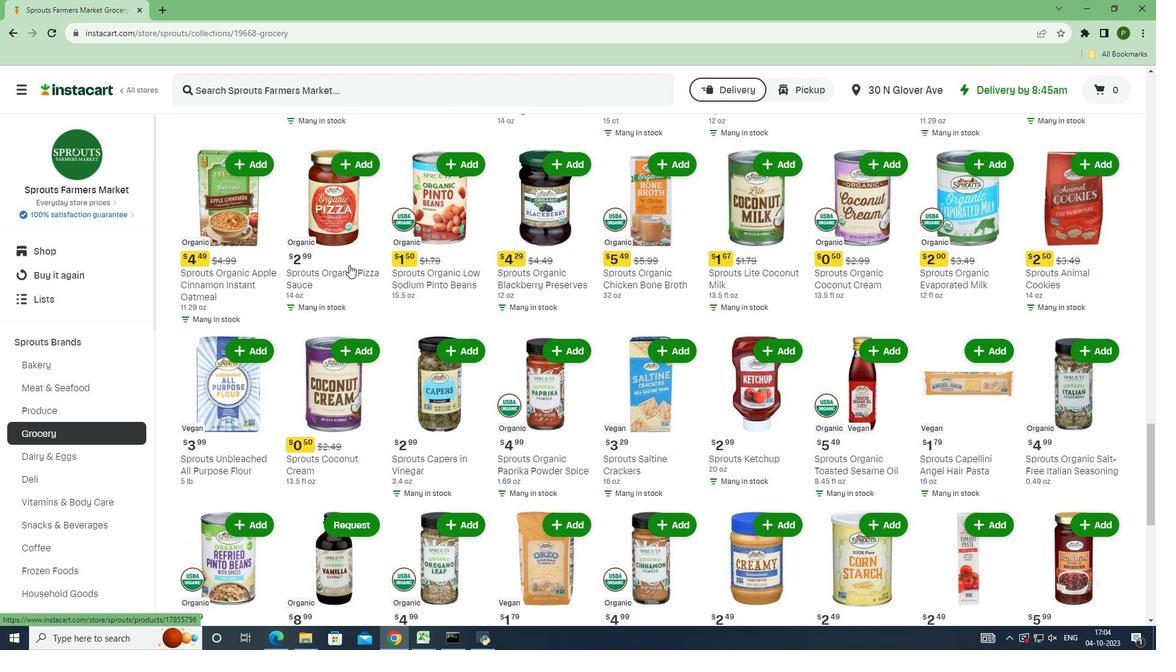 
Action: Mouse scrolled (349, 264) with delta (0, 0)
Screenshot: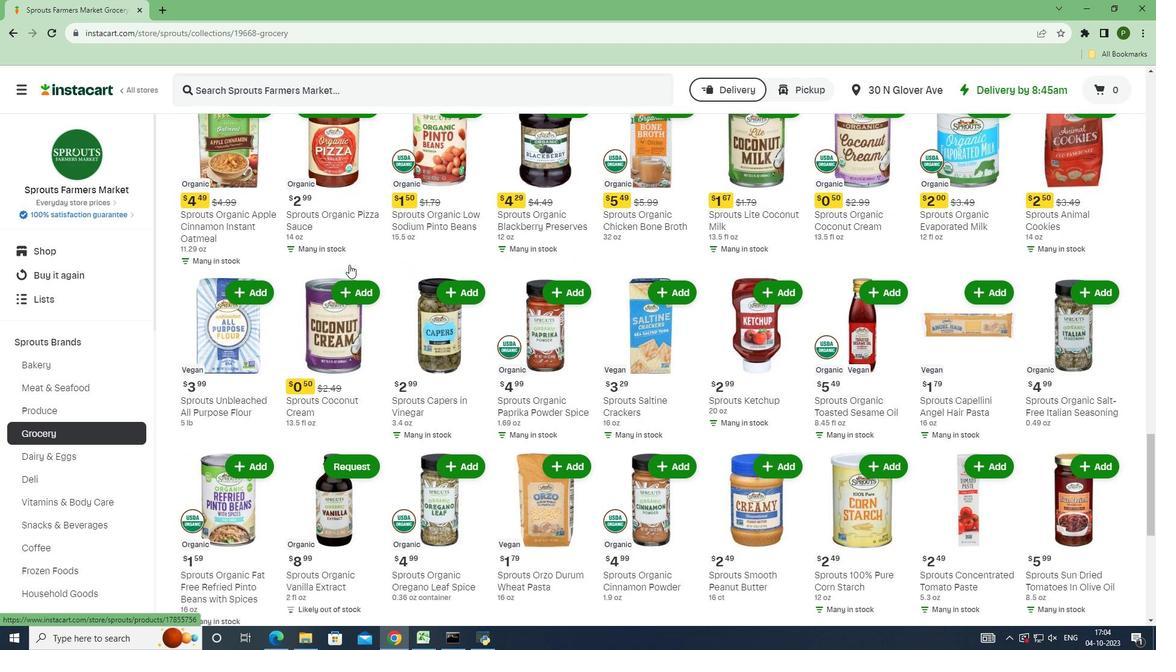 
Action: Mouse scrolled (349, 264) with delta (0, 0)
Screenshot: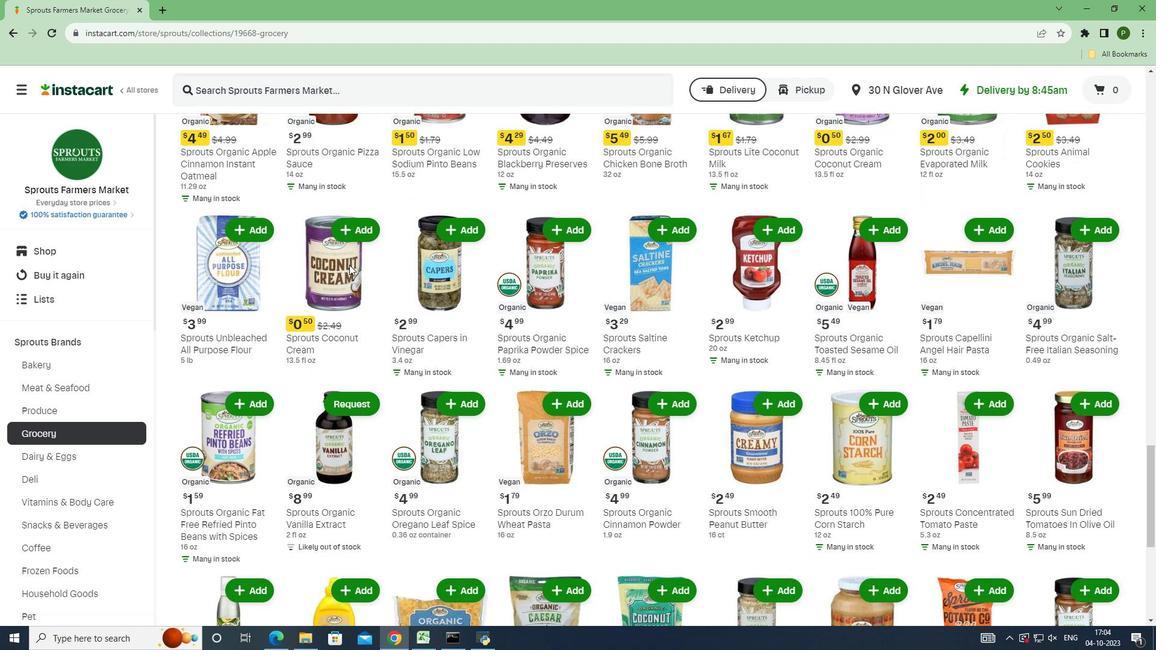 
Action: Mouse scrolled (349, 264) with delta (0, 0)
Screenshot: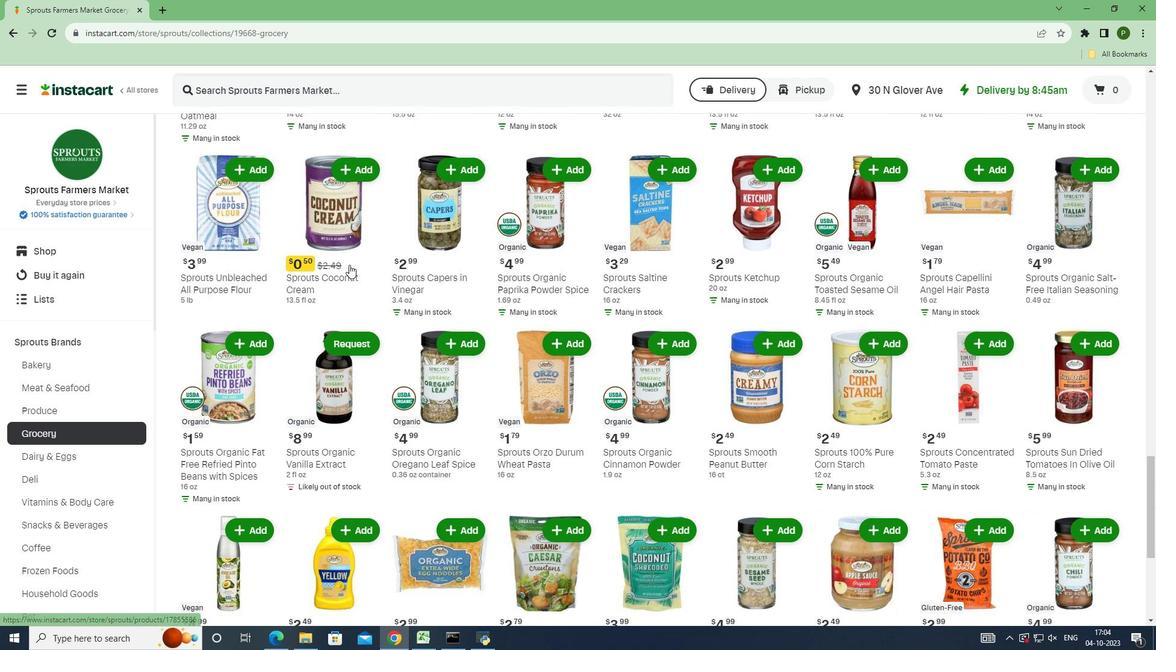 
Action: Mouse scrolled (349, 264) with delta (0, 0)
Screenshot: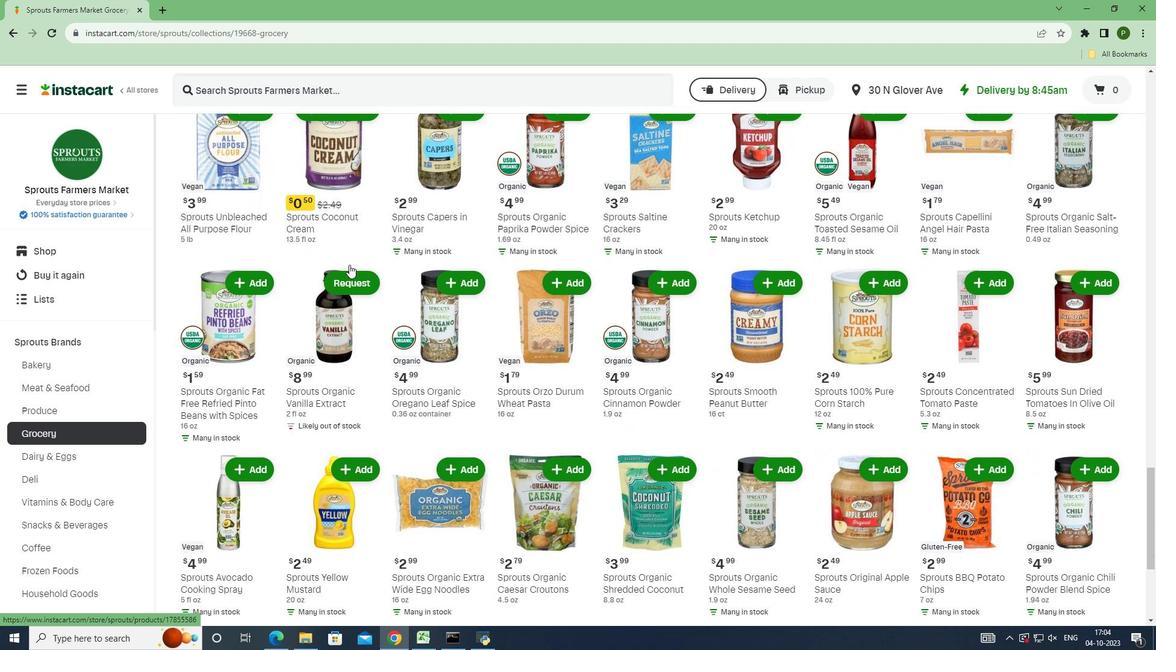 
Action: Mouse scrolled (349, 264) with delta (0, 0)
Screenshot: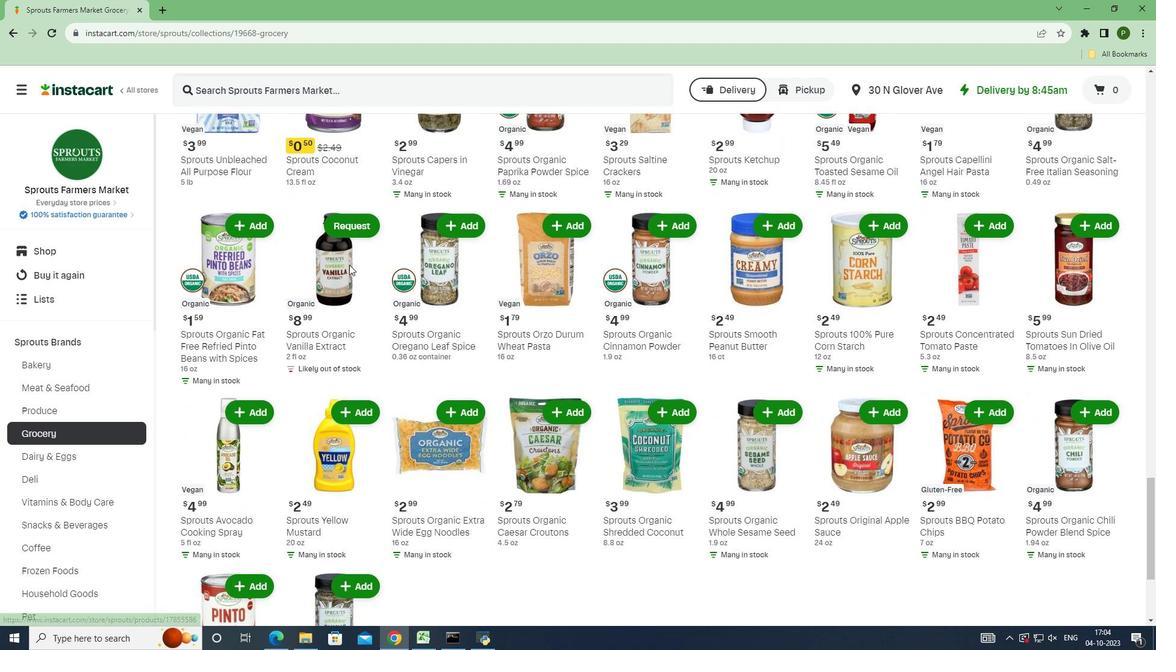 
Action: Mouse scrolled (349, 264) with delta (0, 0)
Screenshot: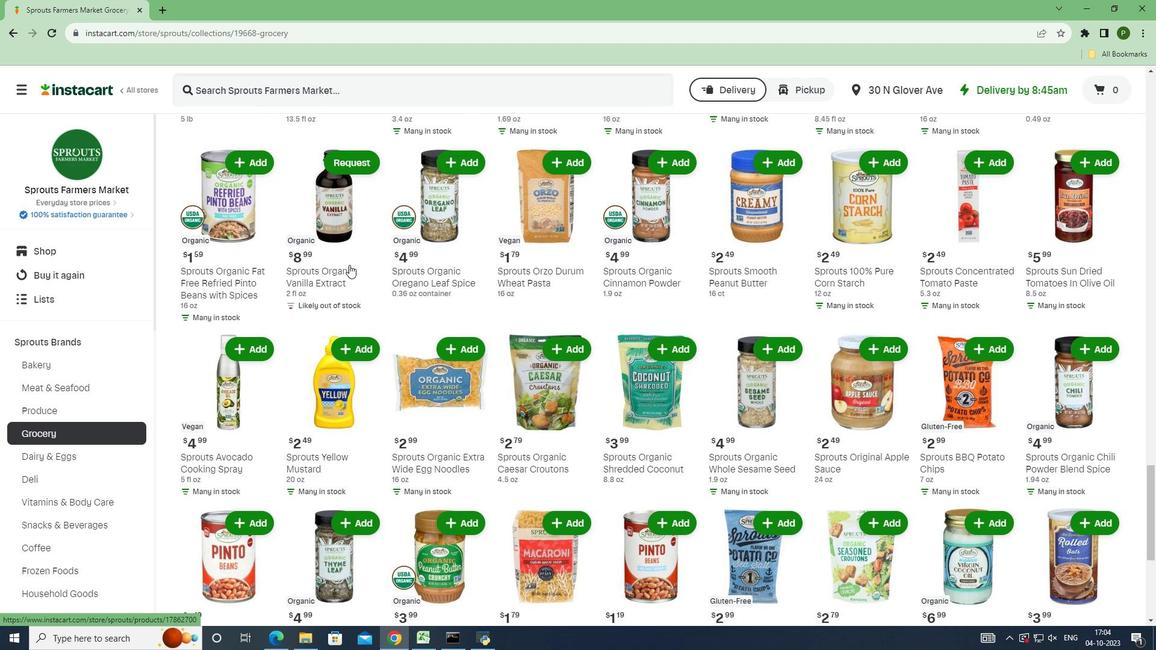 
Action: Mouse scrolled (349, 264) with delta (0, 0)
Screenshot: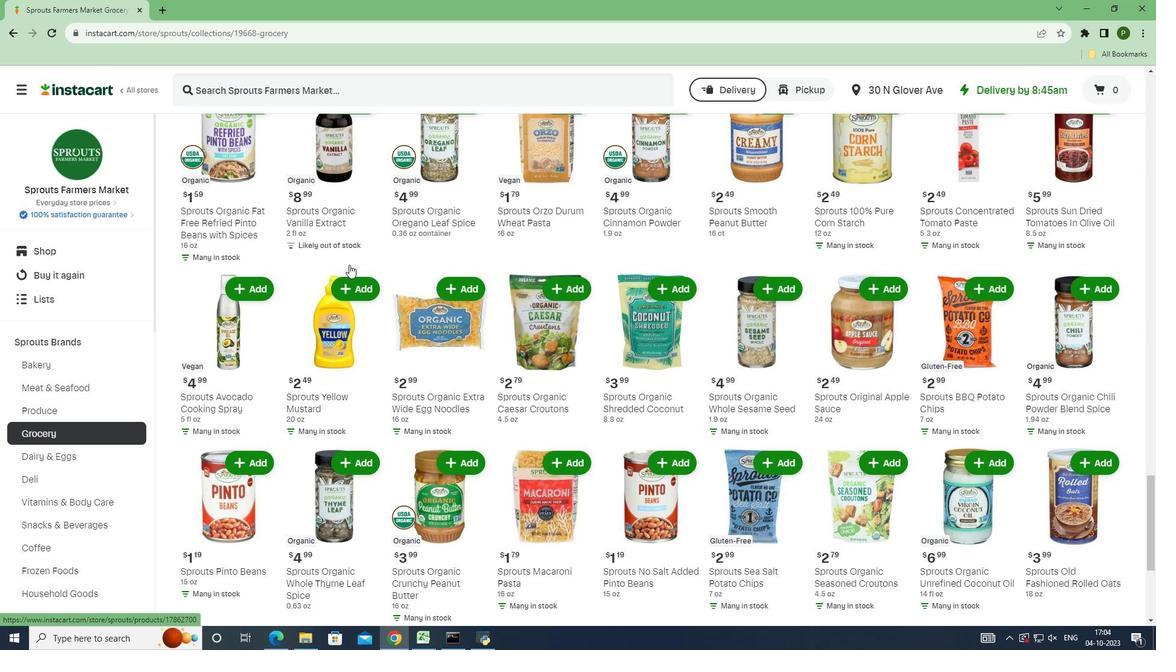 
Action: Mouse scrolled (349, 264) with delta (0, 0)
Screenshot: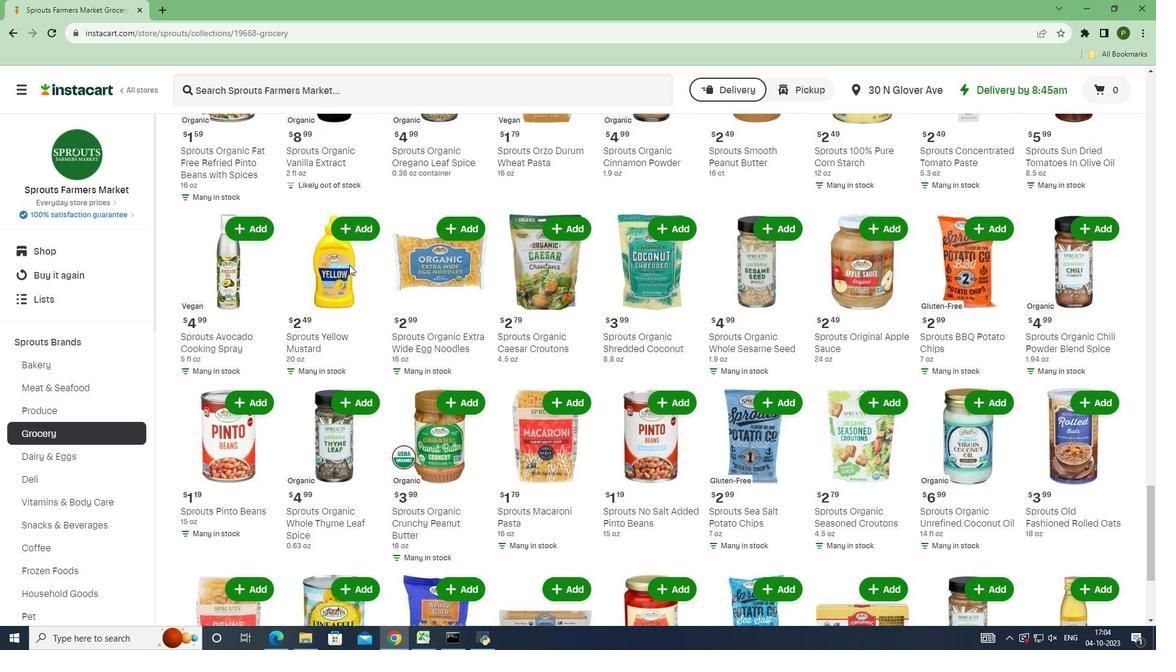
Action: Mouse scrolled (349, 264) with delta (0, 0)
Screenshot: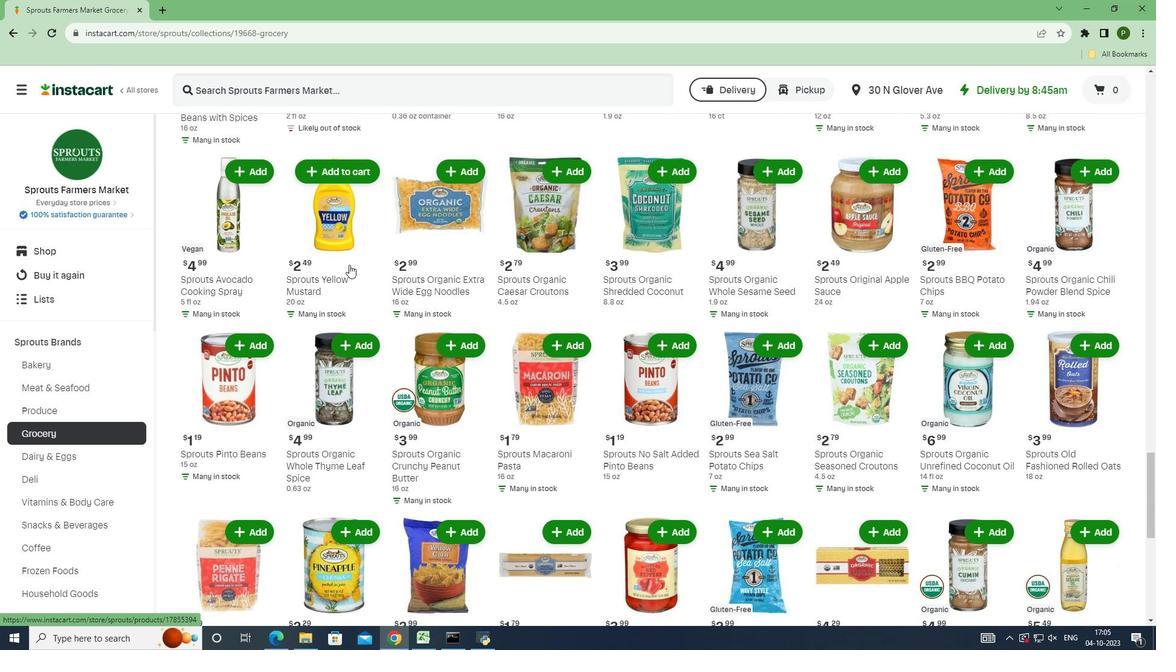 
Action: Mouse scrolled (349, 264) with delta (0, 0)
Screenshot: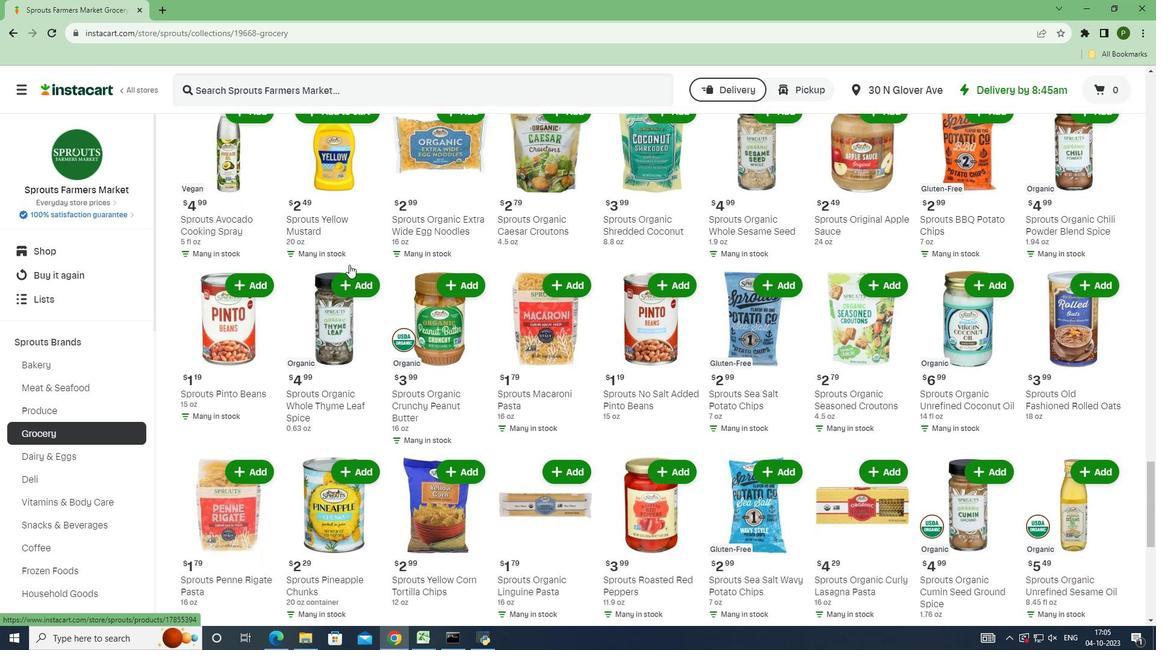 
Action: Mouse scrolled (349, 264) with delta (0, 0)
Screenshot: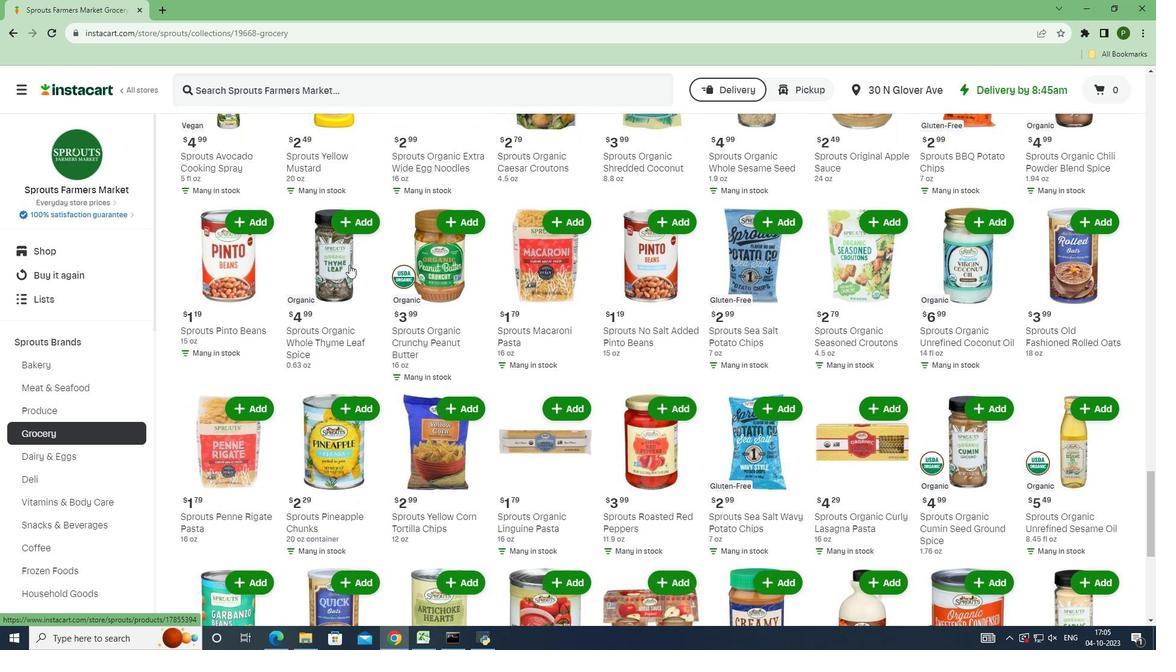 
Action: Mouse scrolled (349, 264) with delta (0, 0)
Screenshot: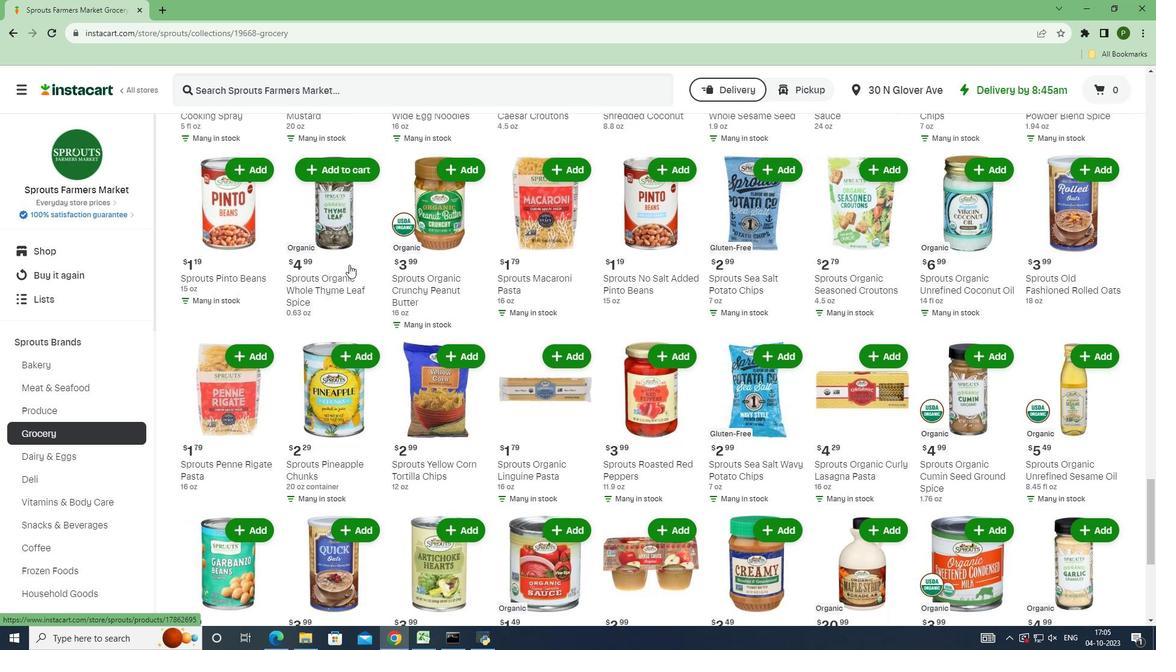
Action: Mouse scrolled (349, 264) with delta (0, 0)
Screenshot: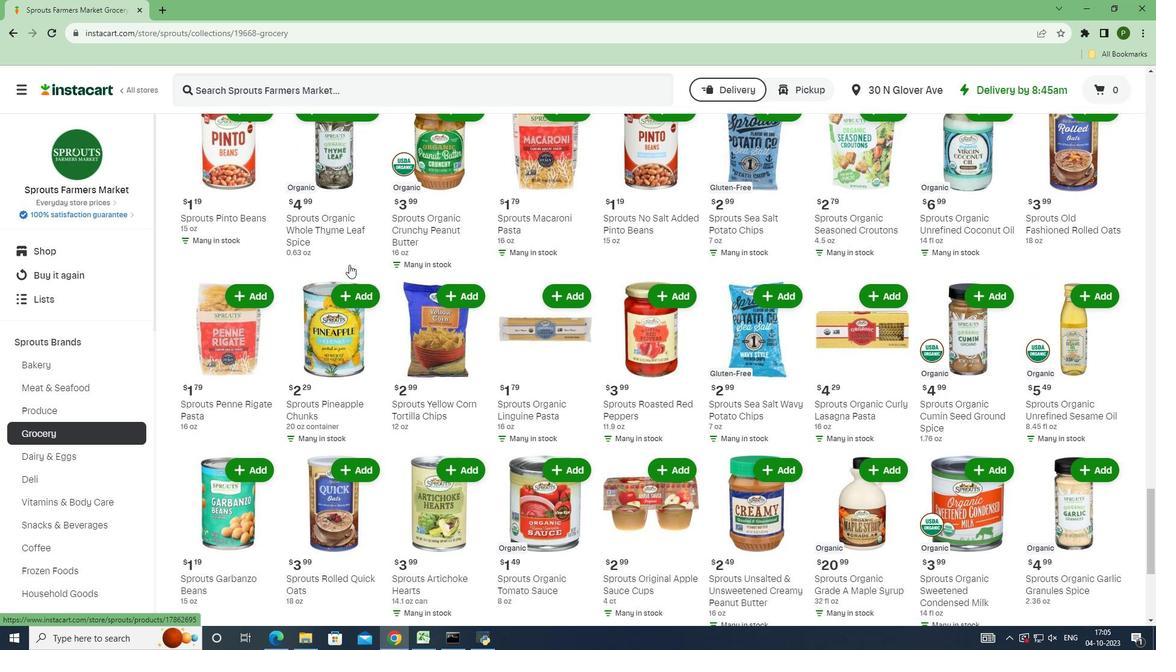 
Action: Mouse scrolled (349, 264) with delta (0, 0)
Screenshot: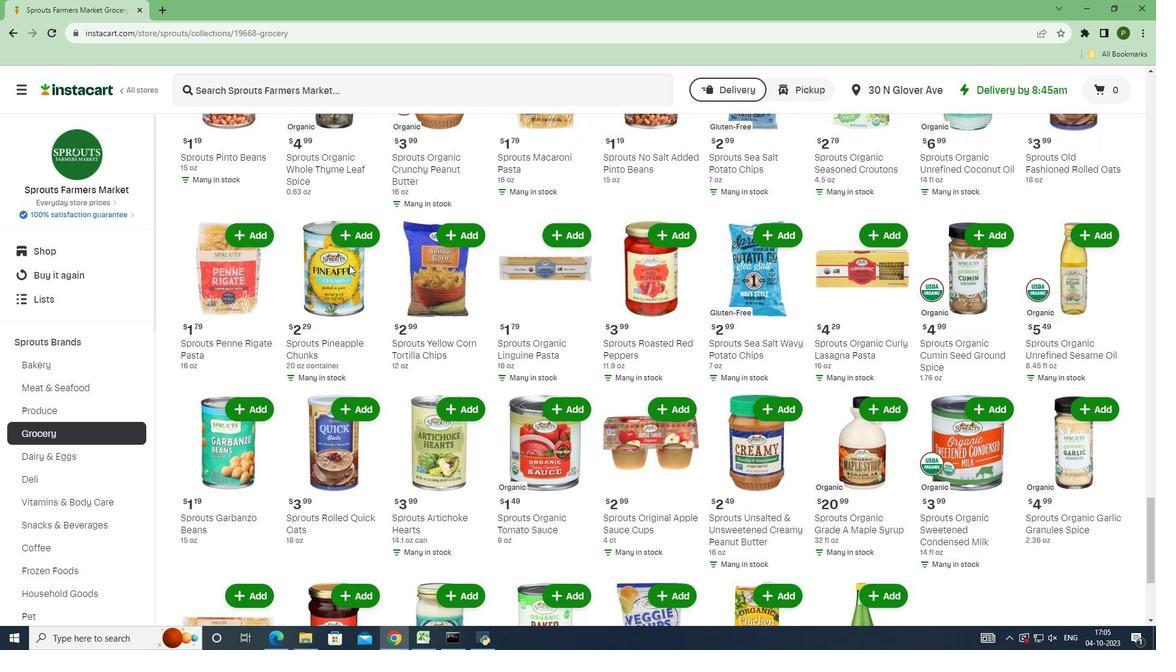 
Action: Mouse scrolled (349, 264) with delta (0, 0)
Screenshot: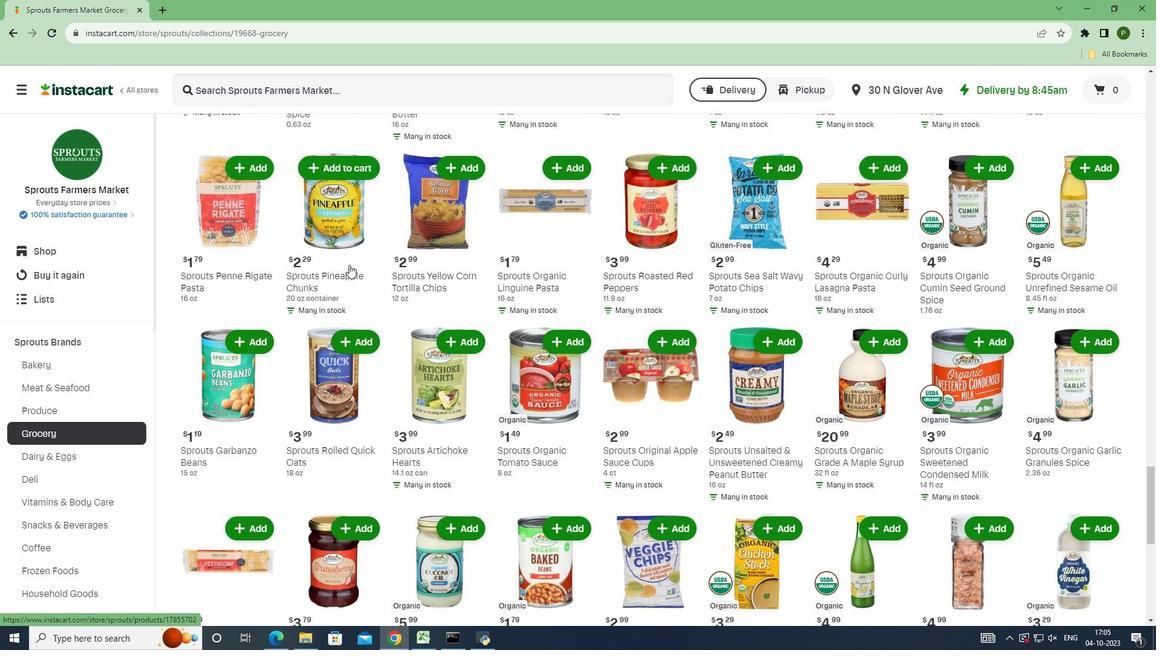 
Action: Mouse scrolled (349, 264) with delta (0, 0)
Screenshot: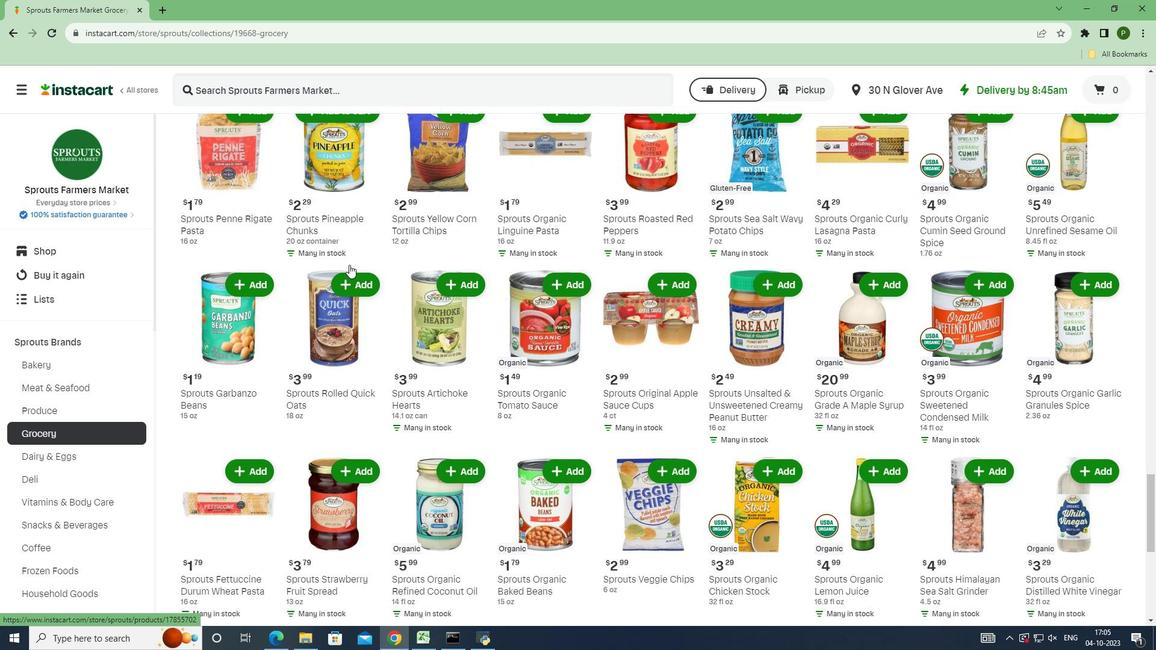 
Action: Mouse scrolled (349, 264) with delta (0, 0)
Screenshot: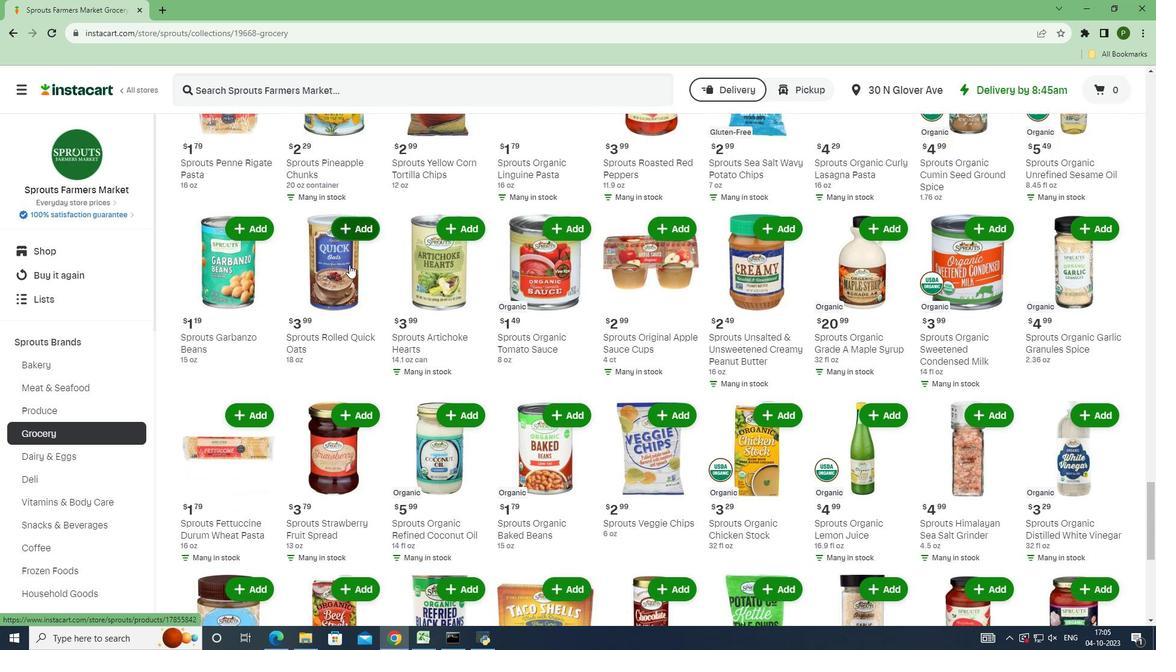 
Action: Mouse scrolled (349, 264) with delta (0, 0)
Screenshot: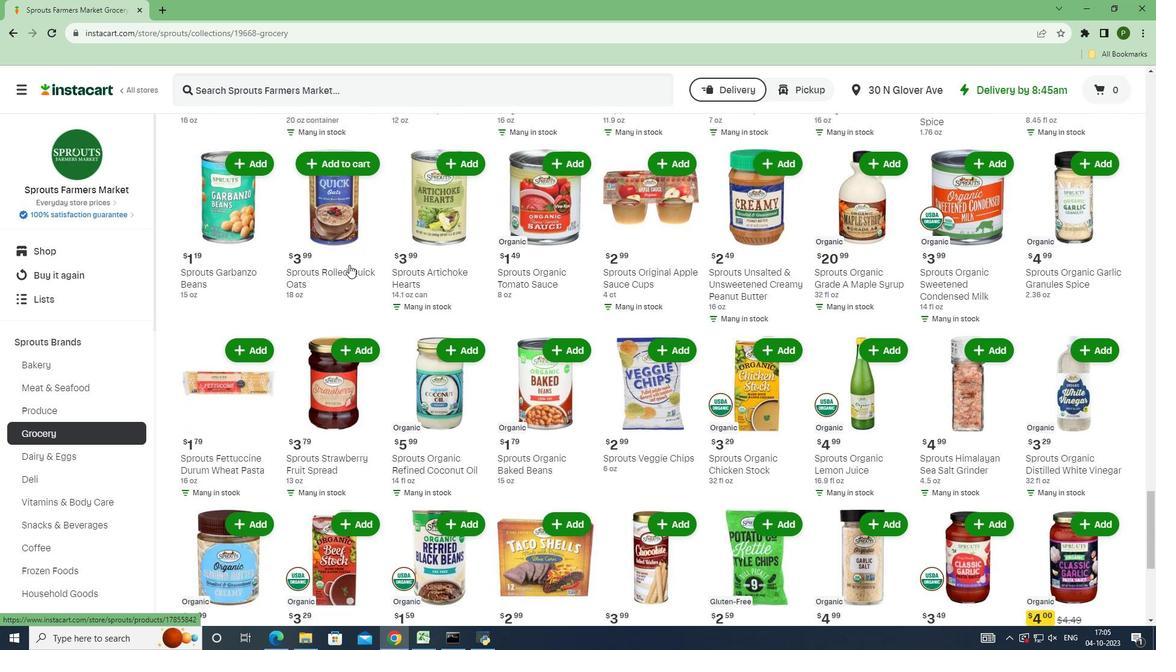 
Action: Mouse scrolled (349, 264) with delta (0, 0)
Screenshot: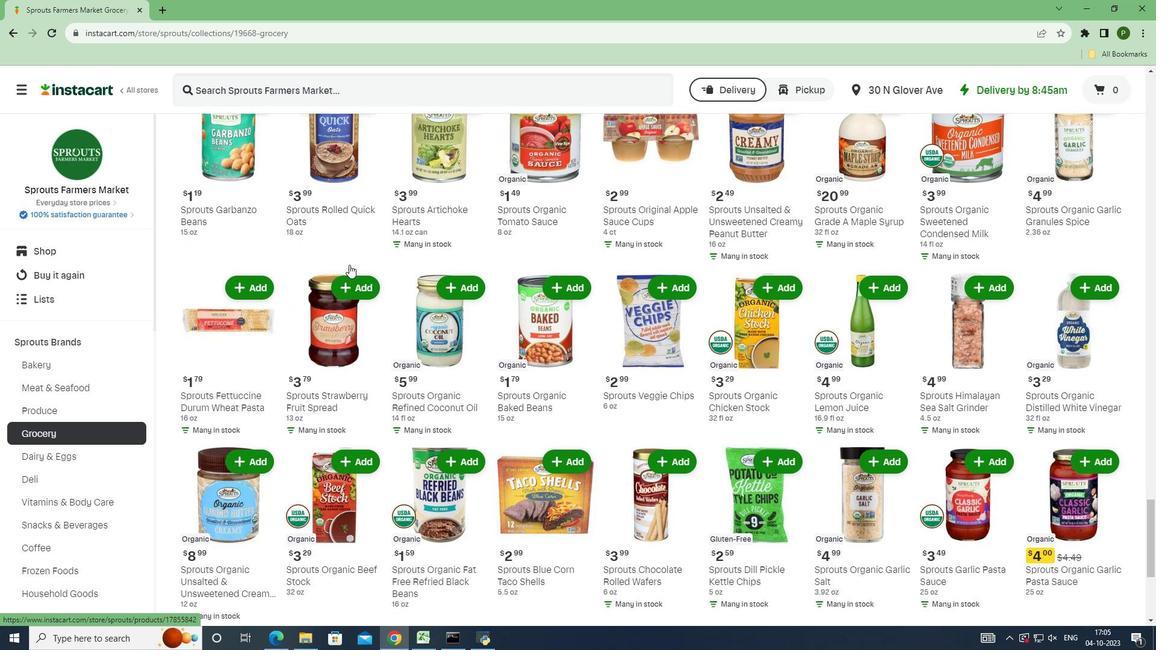 
Action: Mouse scrolled (349, 264) with delta (0, 0)
Screenshot: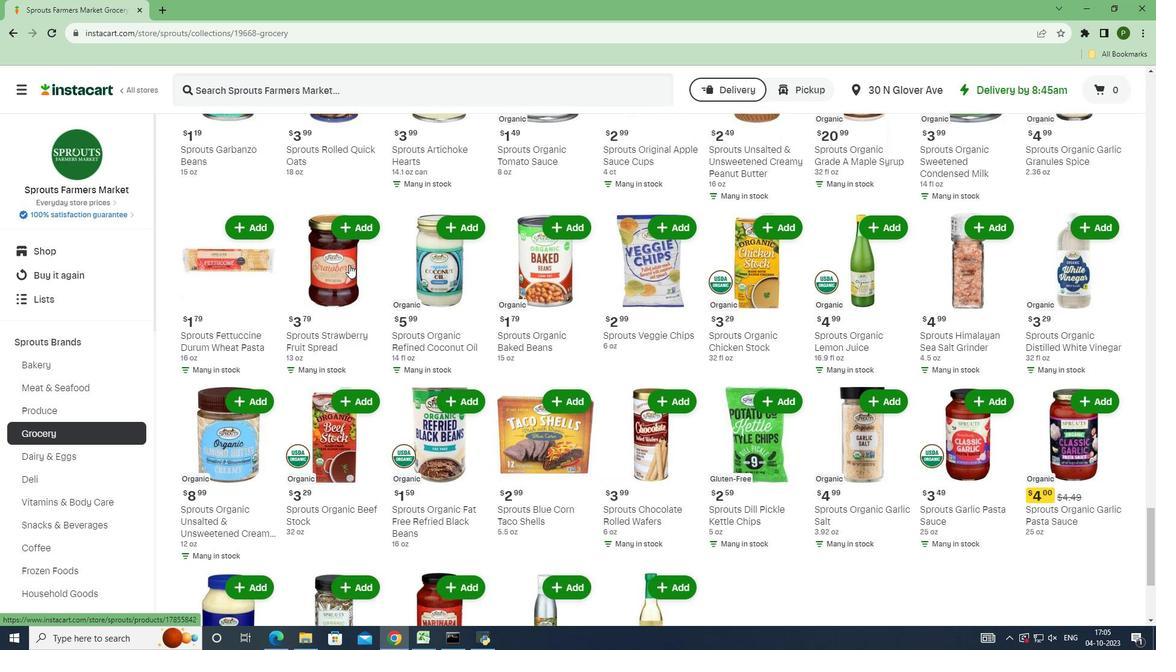 
Action: Mouse scrolled (349, 264) with delta (0, 0)
Screenshot: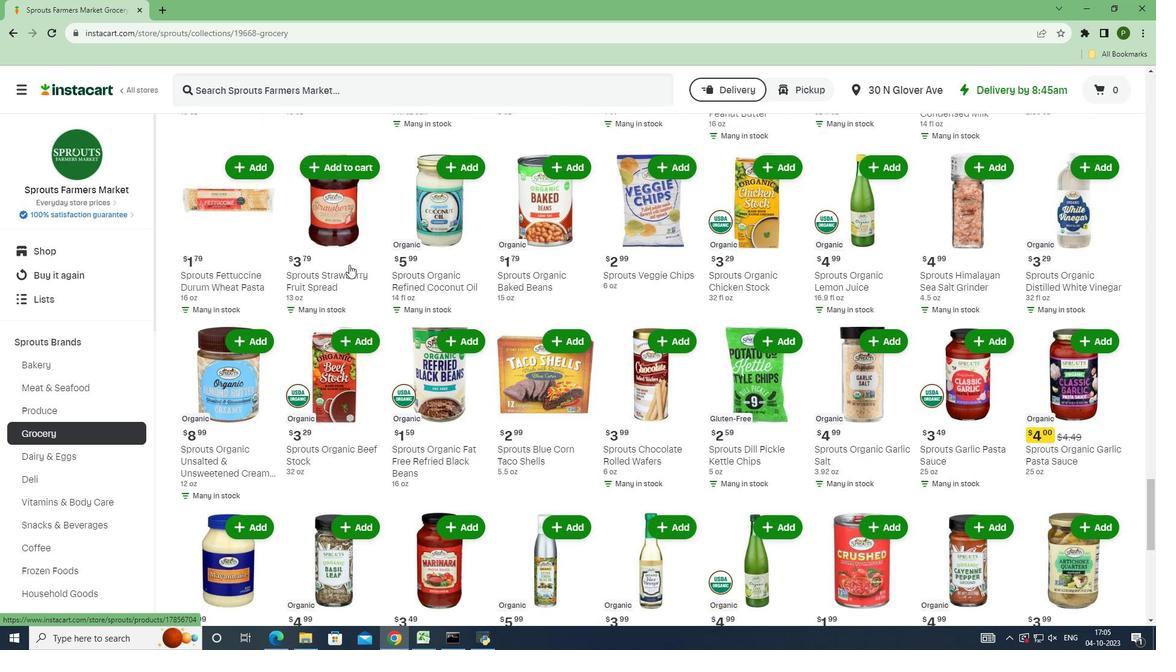
Action: Mouse scrolled (349, 264) with delta (0, 0)
Screenshot: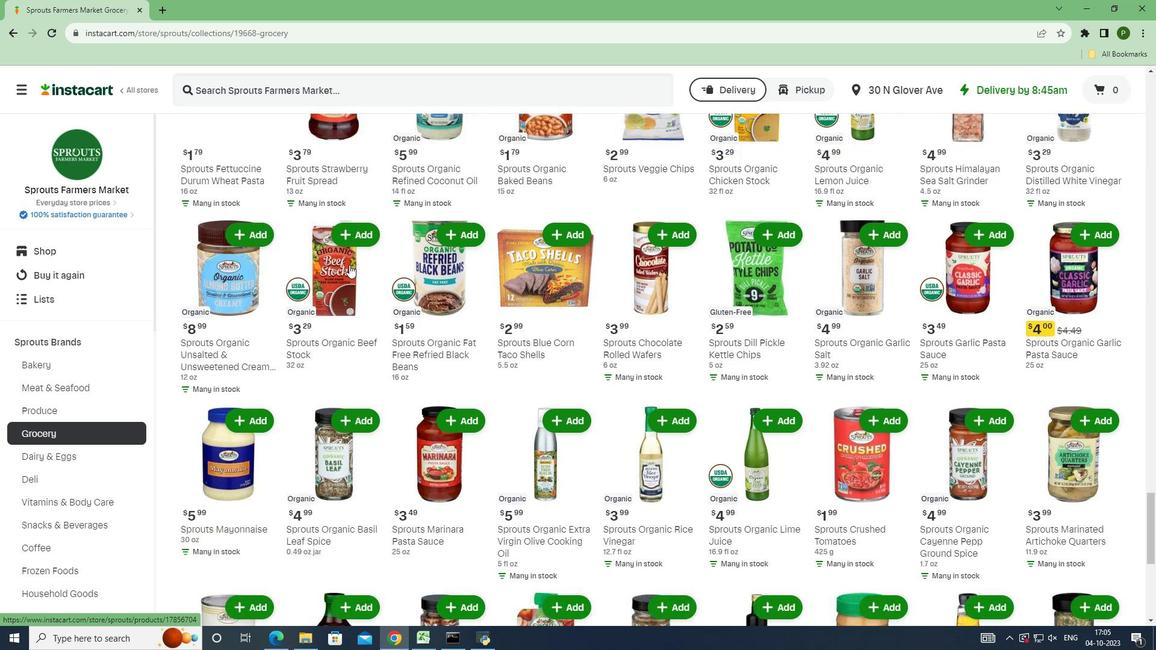 
Action: Mouse scrolled (349, 264) with delta (0, 0)
Screenshot: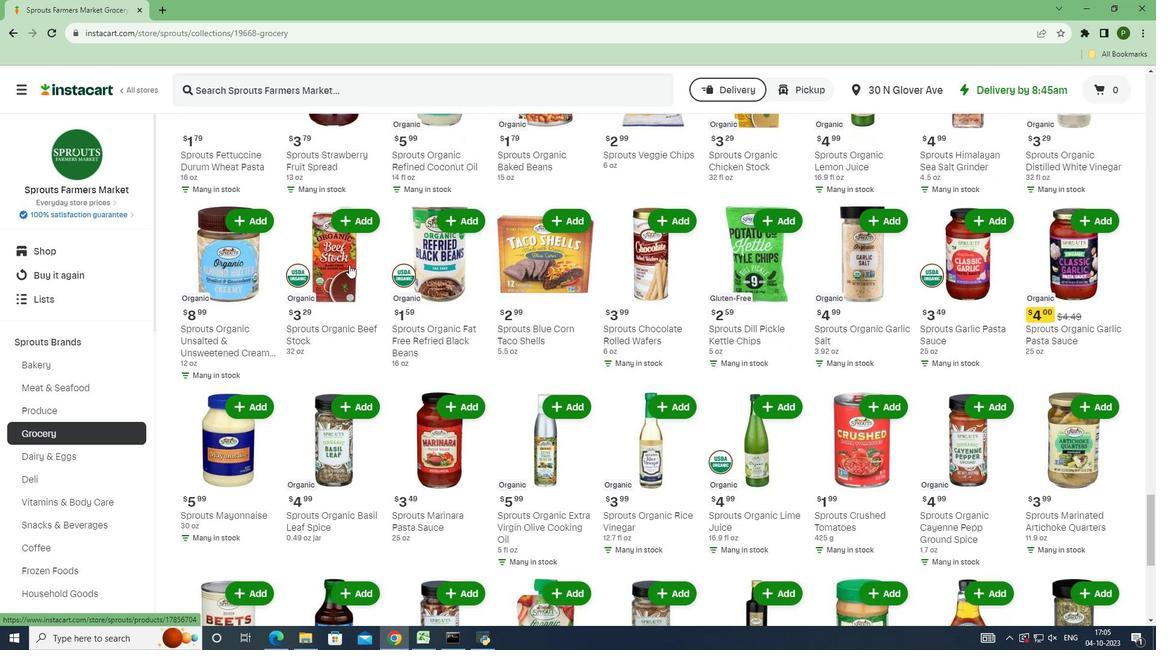 
Action: Mouse scrolled (349, 264) with delta (0, 0)
Screenshot: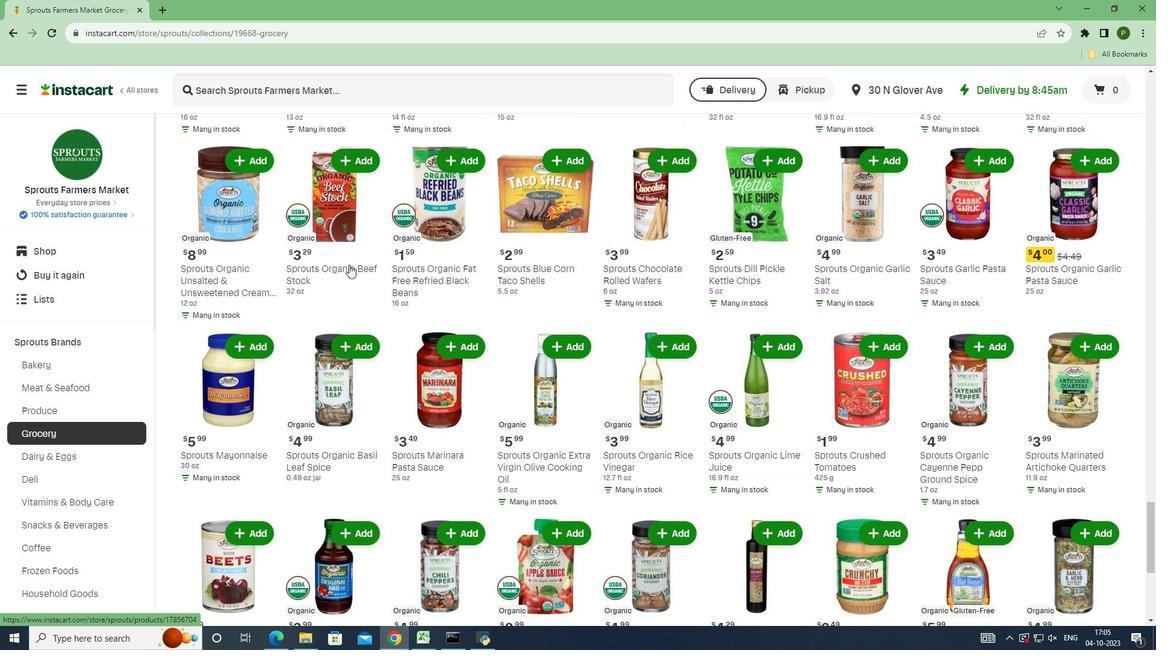 
Action: Mouse scrolled (349, 264) with delta (0, 0)
Screenshot: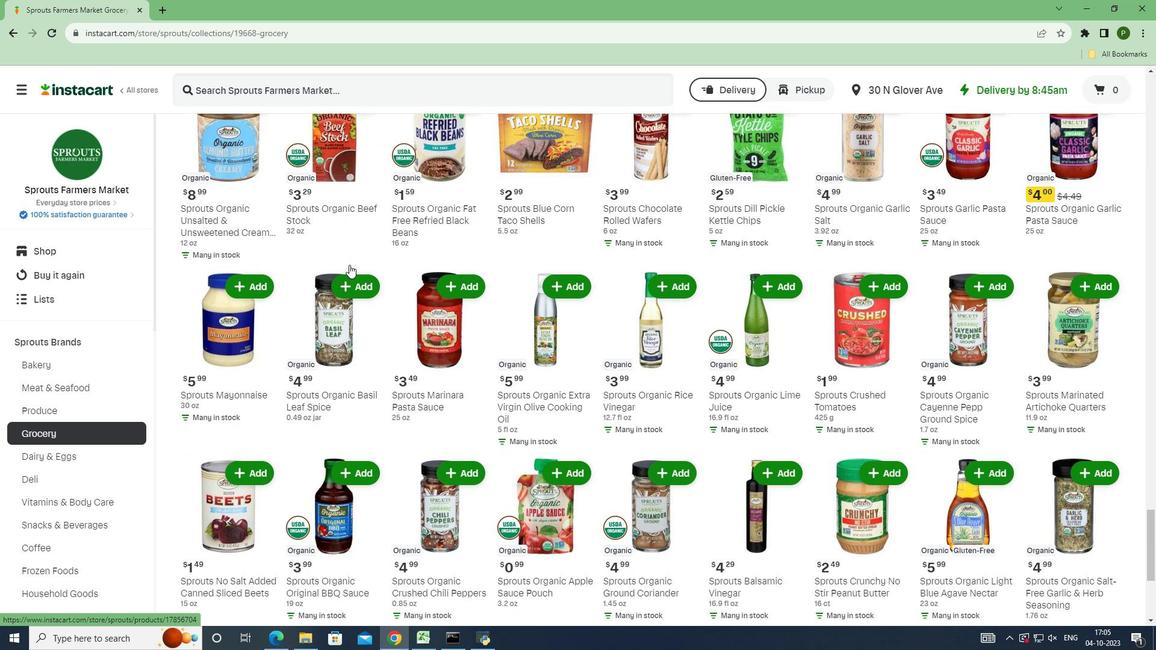
Action: Mouse scrolled (349, 264) with delta (0, 0)
Screenshot: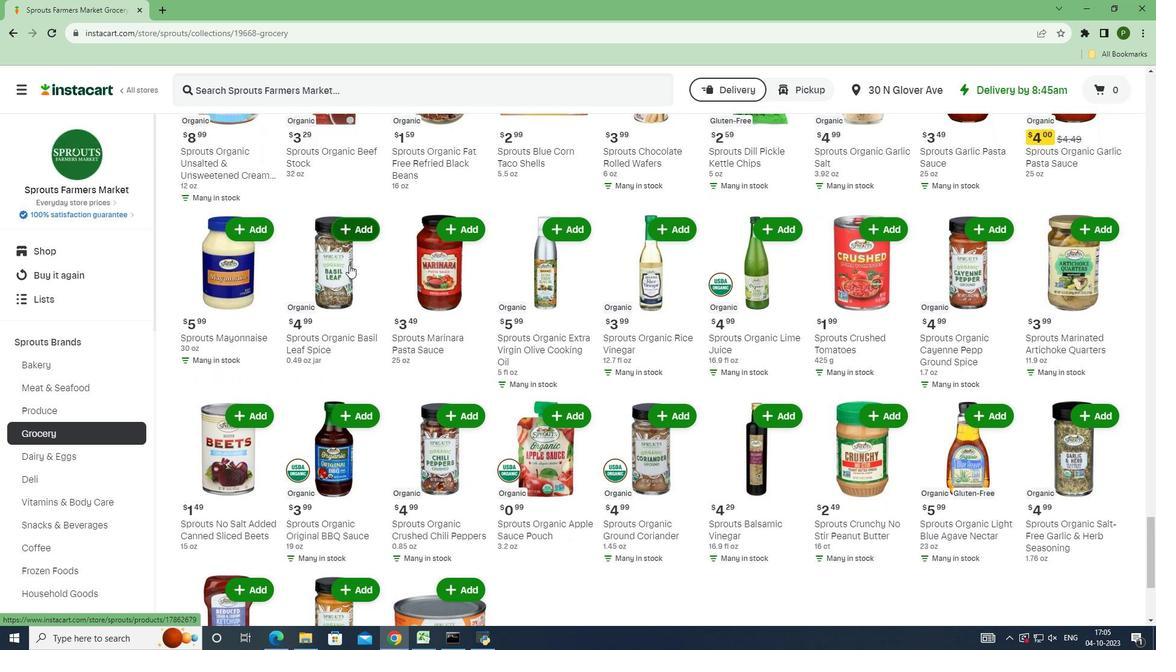 
Action: Mouse scrolled (349, 264) with delta (0, 0)
Screenshot: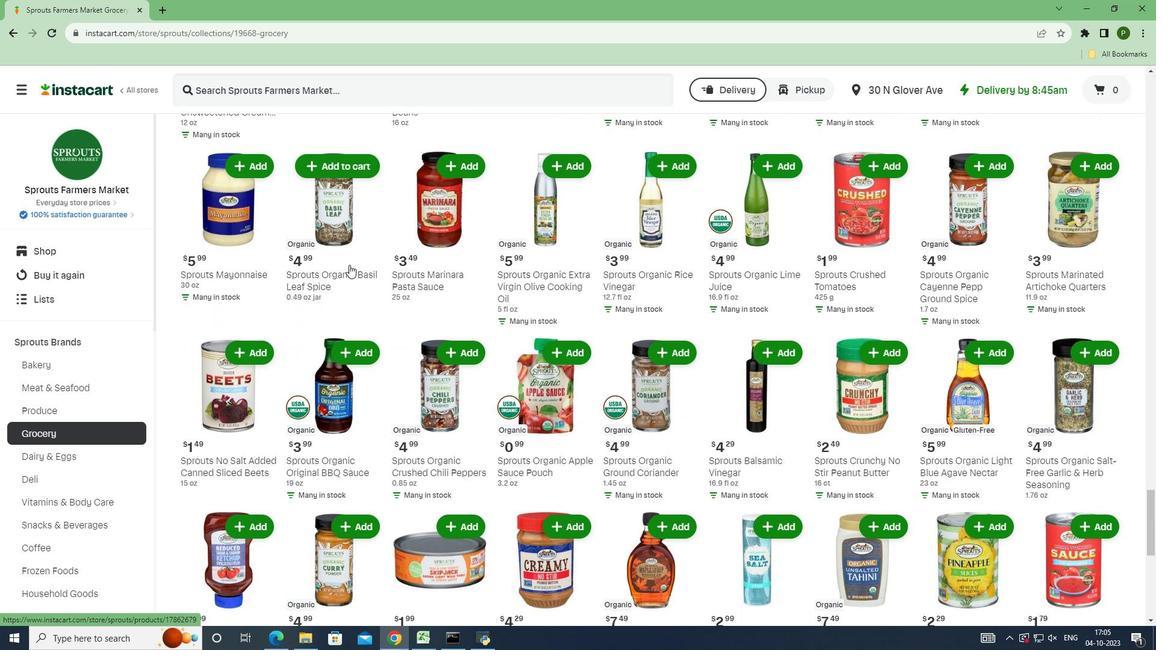 
Action: Mouse scrolled (349, 264) with delta (0, 0)
Screenshot: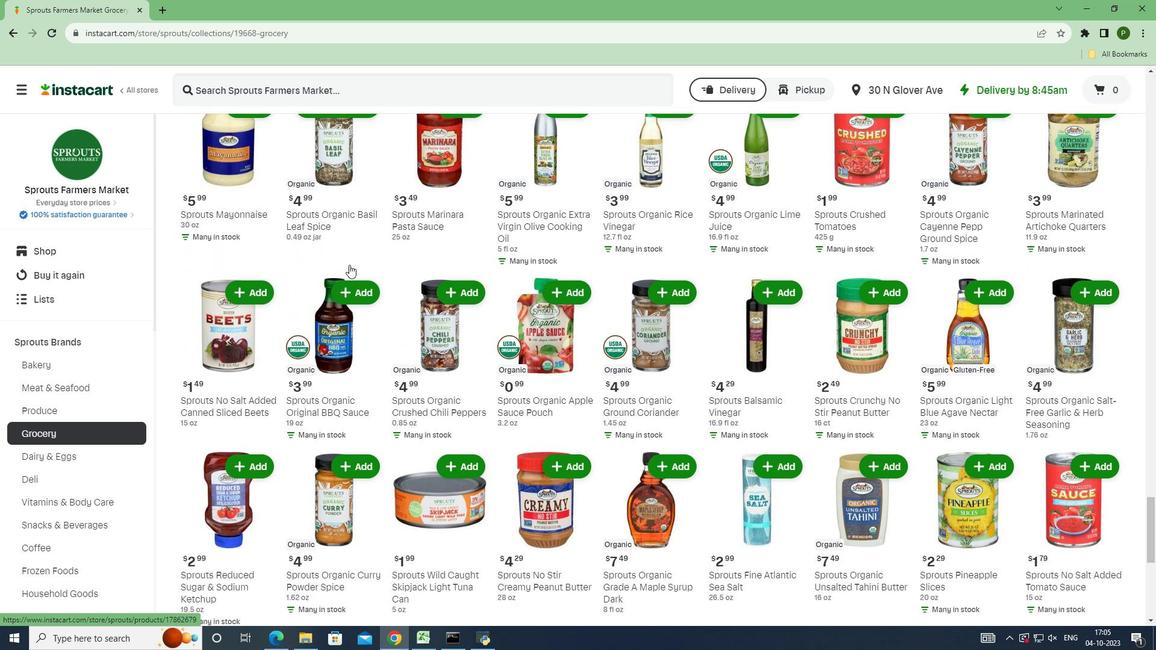 
Action: Mouse moved to (1093, 286)
Screenshot: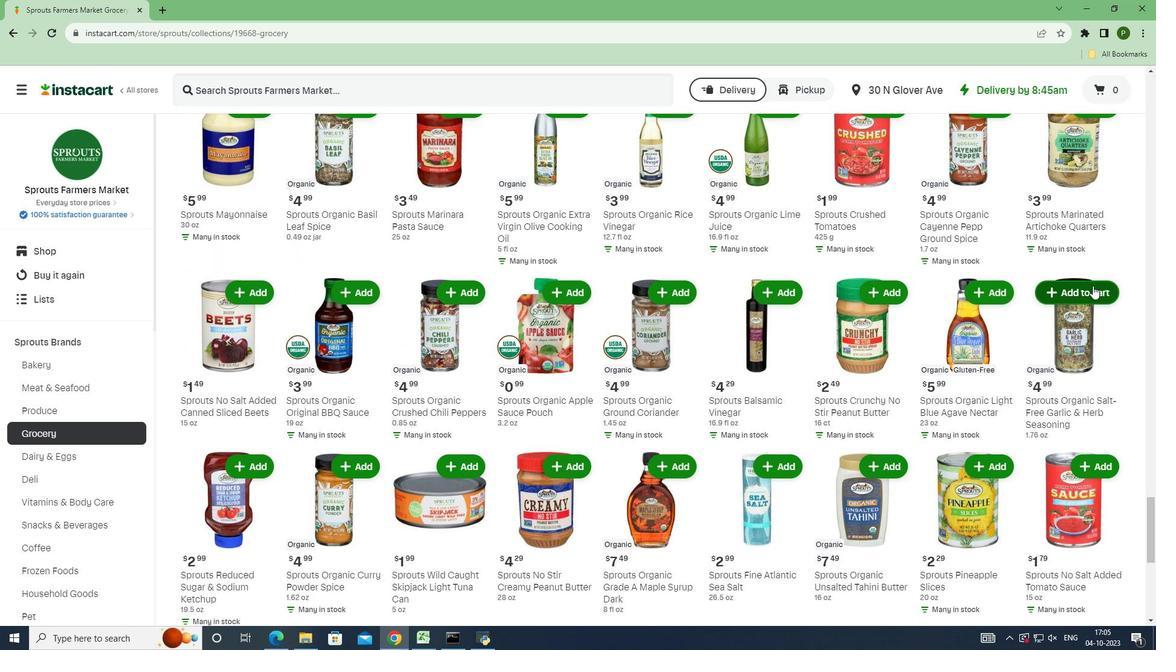
Action: Mouse pressed left at (1093, 286)
Screenshot: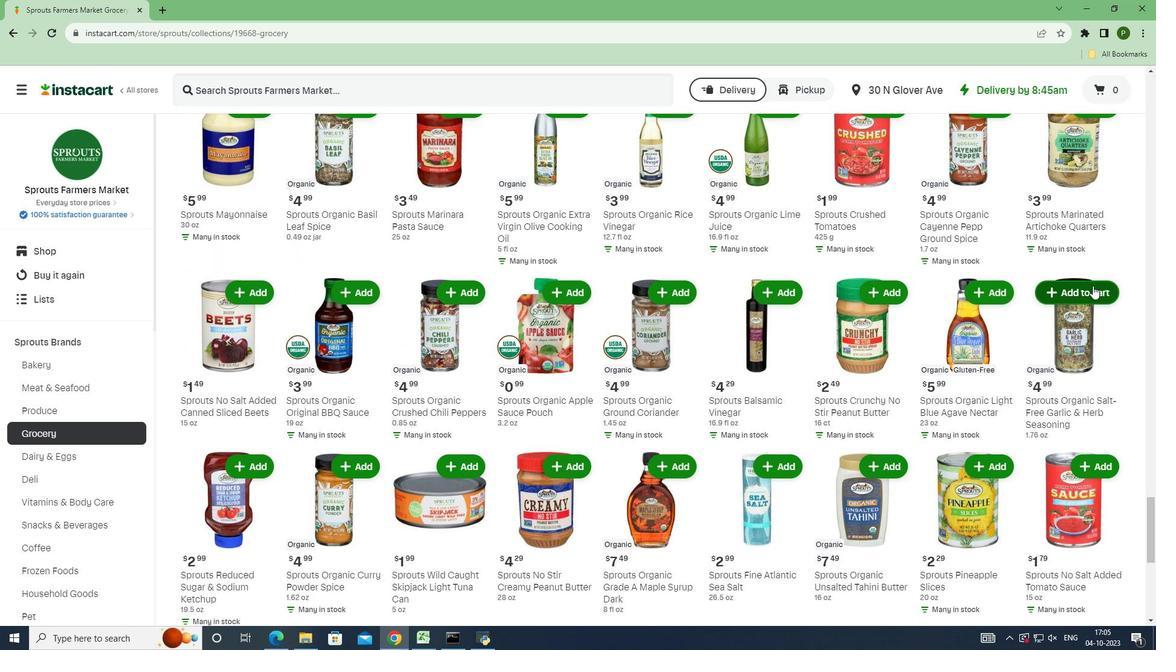 
